 Task: Look for space in Mocoa, Colombia from 5th July, 2023 to 11th July, 2023 for 2 adults in price range Rs.8000 to Rs.16000. Place can be entire place with 2 bedrooms having 2 beds and 1 bathroom. Property type can be house, flat, guest house. Amenities needed are: washing machine. Booking option can be shelf check-in. Required host language is English.
Action: Mouse moved to (474, 96)
Screenshot: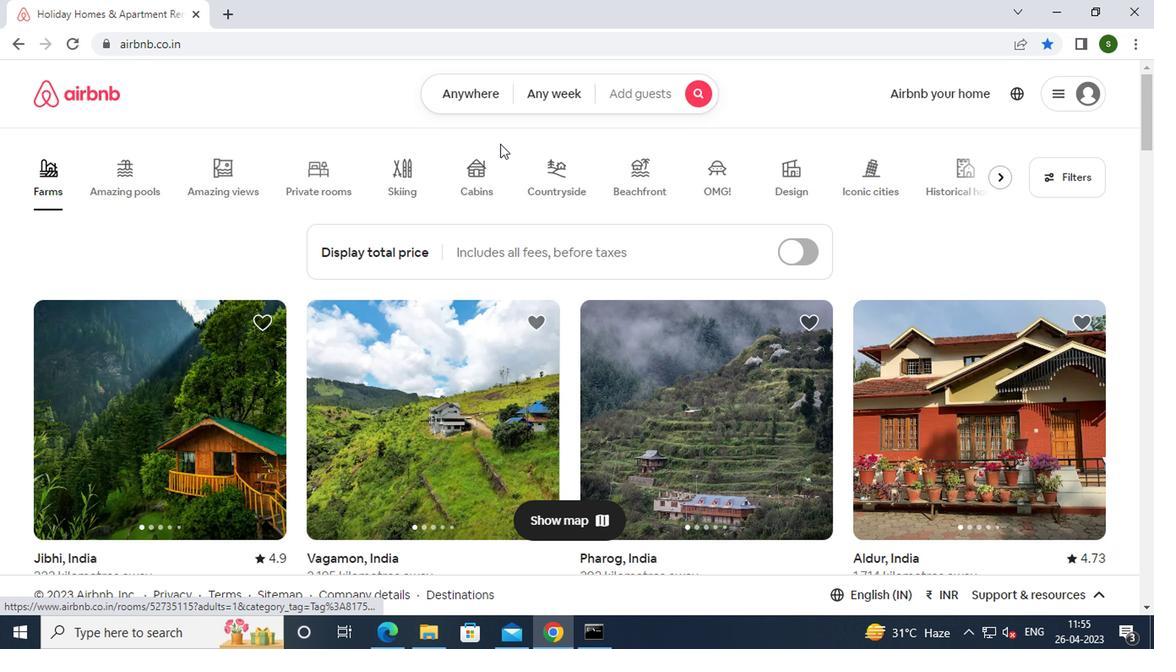 
Action: Mouse pressed left at (474, 96)
Screenshot: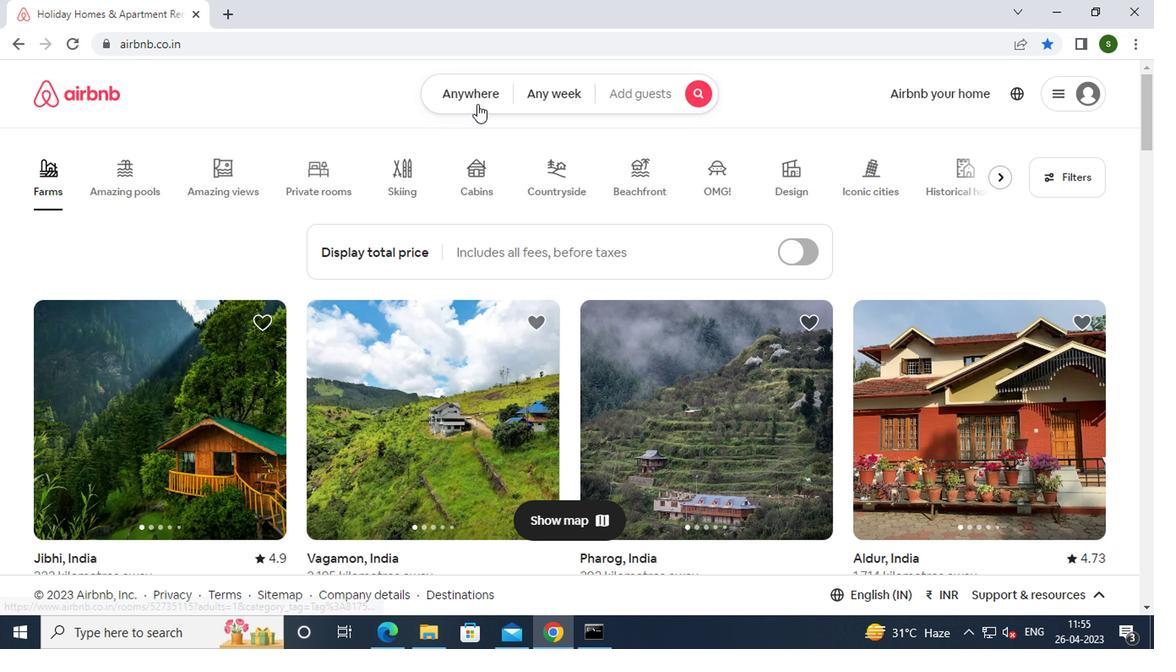 
Action: Mouse moved to (342, 156)
Screenshot: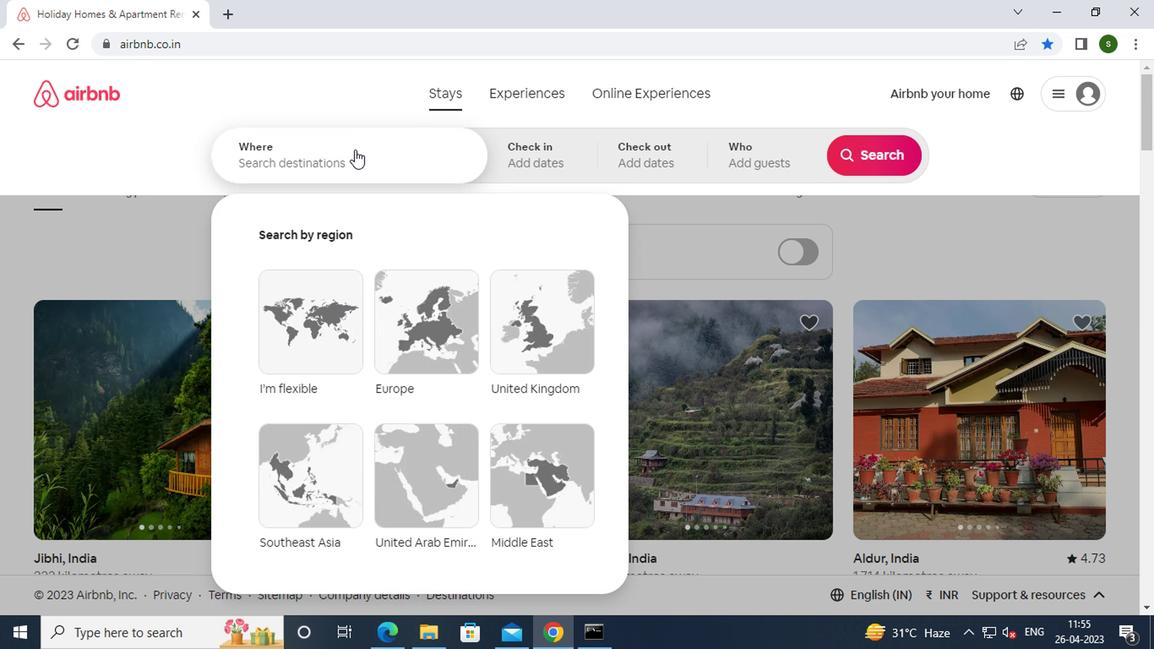 
Action: Mouse pressed left at (342, 156)
Screenshot: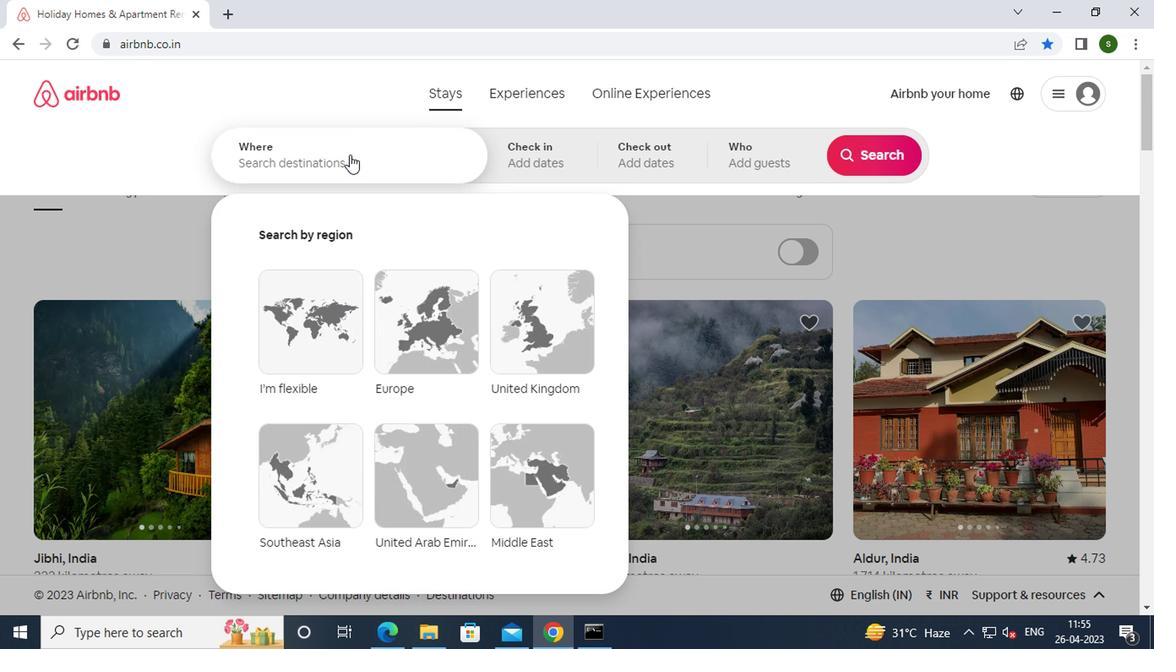 
Action: Key pressed m<Key.caps_lock>ocoa,<Key.space><Key.caps_lock>c<Key.caps_lock>olombia<Key.enter>
Screenshot: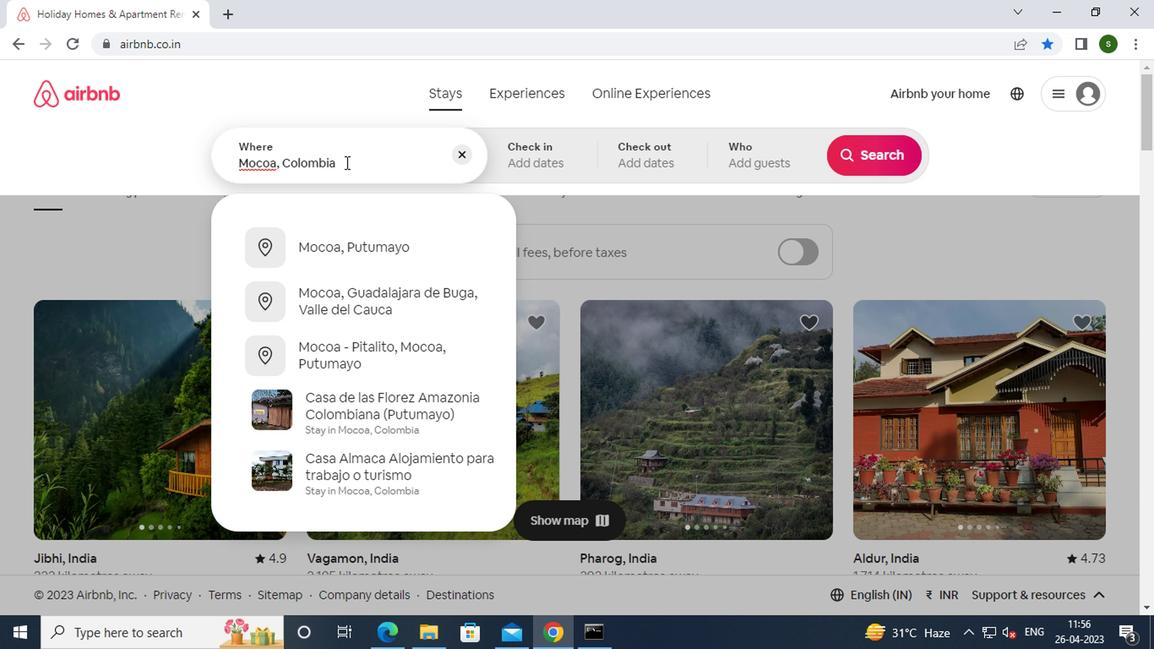 
Action: Mouse moved to (858, 286)
Screenshot: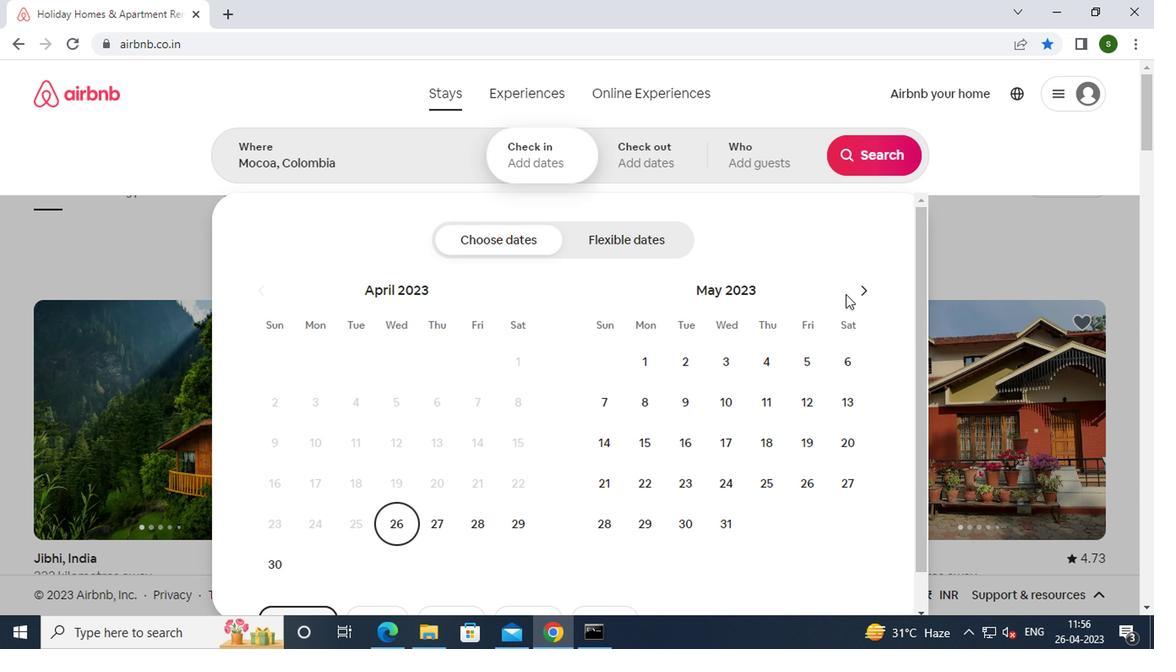 
Action: Mouse pressed left at (858, 286)
Screenshot: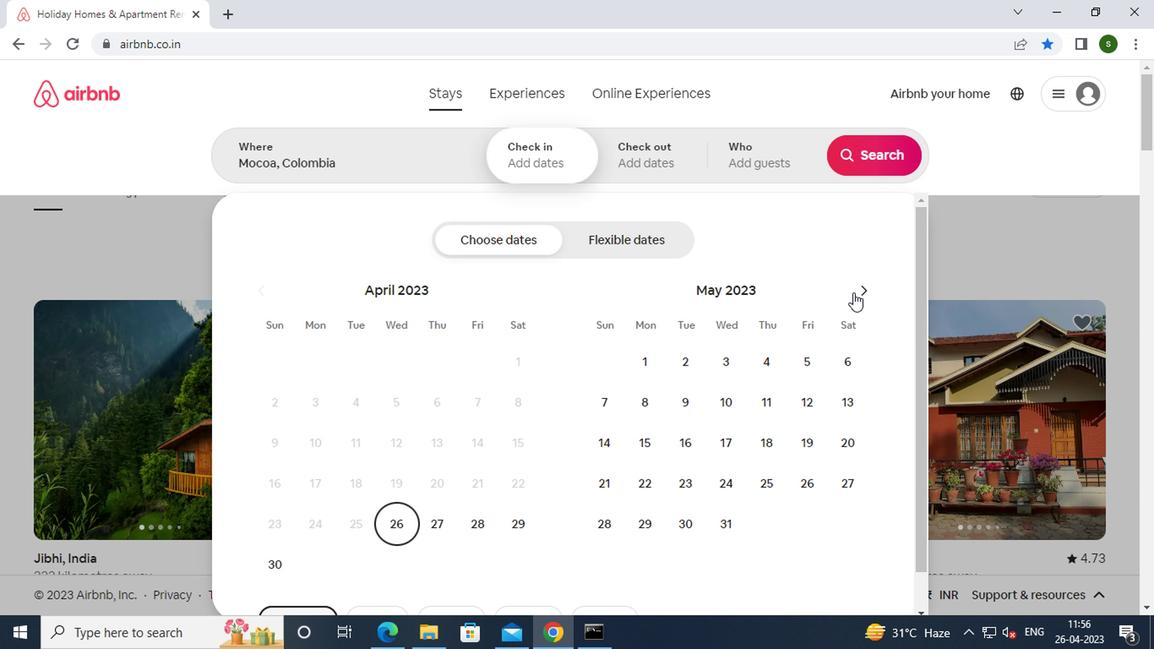
Action: Mouse pressed left at (858, 286)
Screenshot: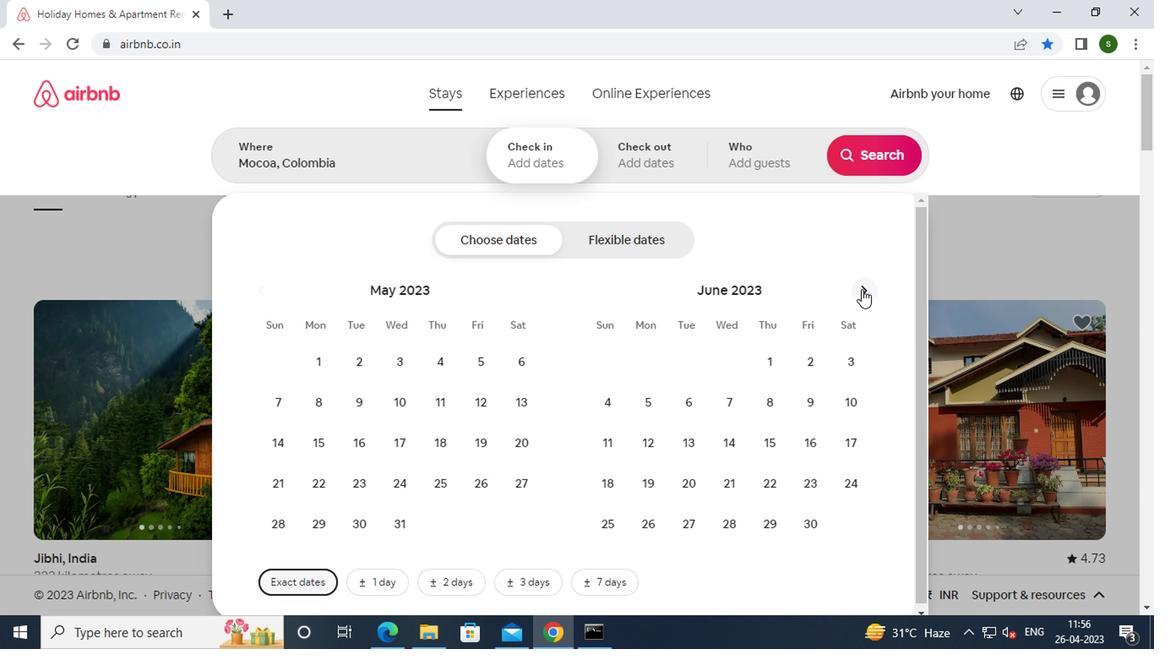 
Action: Mouse moved to (727, 401)
Screenshot: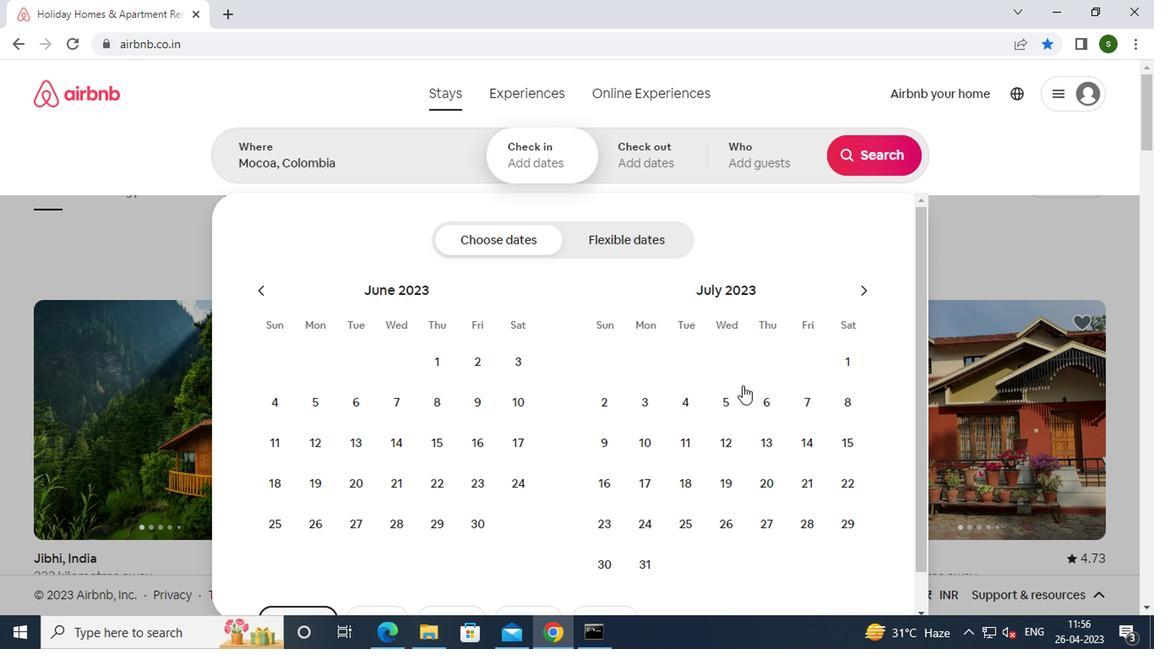 
Action: Mouse pressed left at (727, 401)
Screenshot: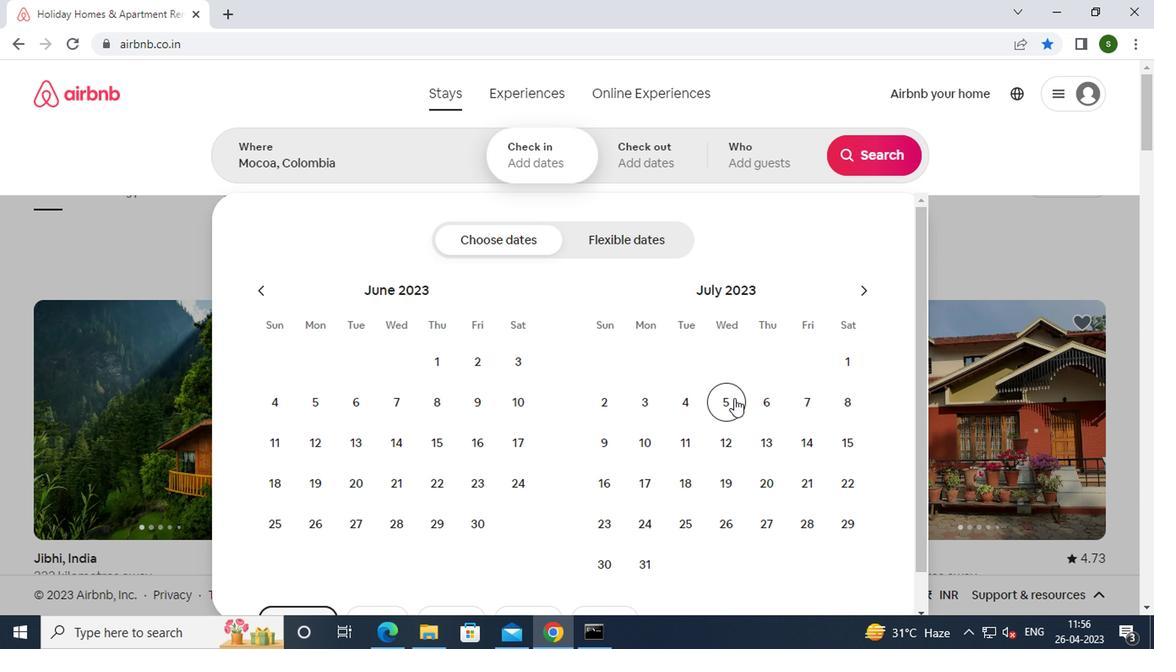 
Action: Mouse moved to (689, 441)
Screenshot: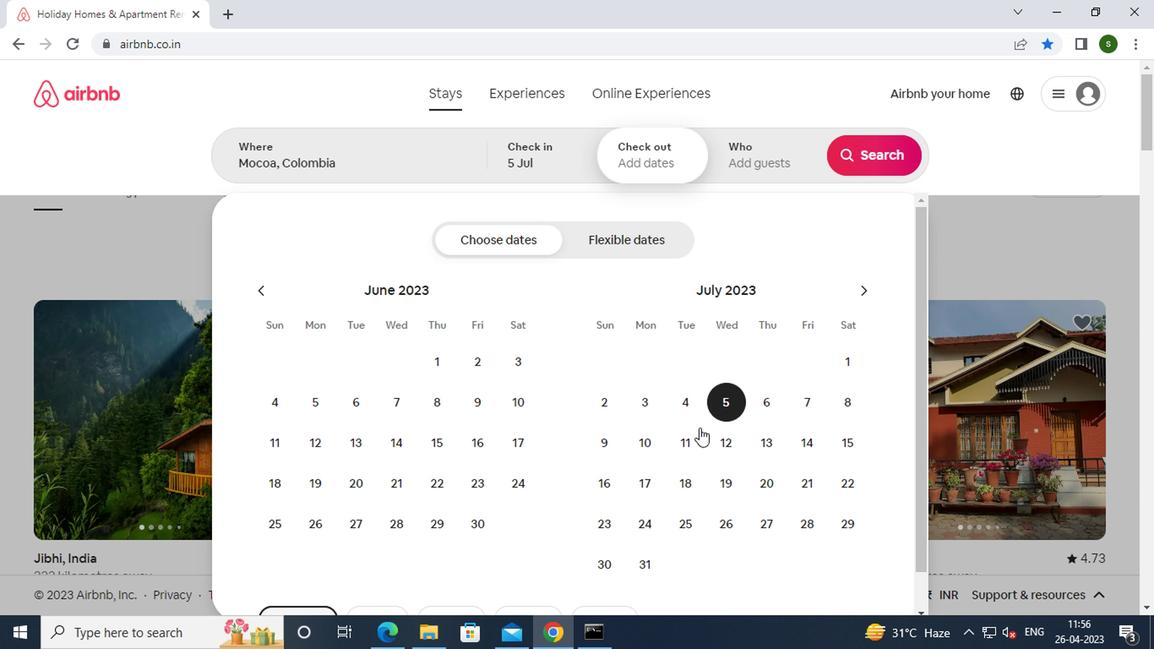 
Action: Mouse pressed left at (689, 441)
Screenshot: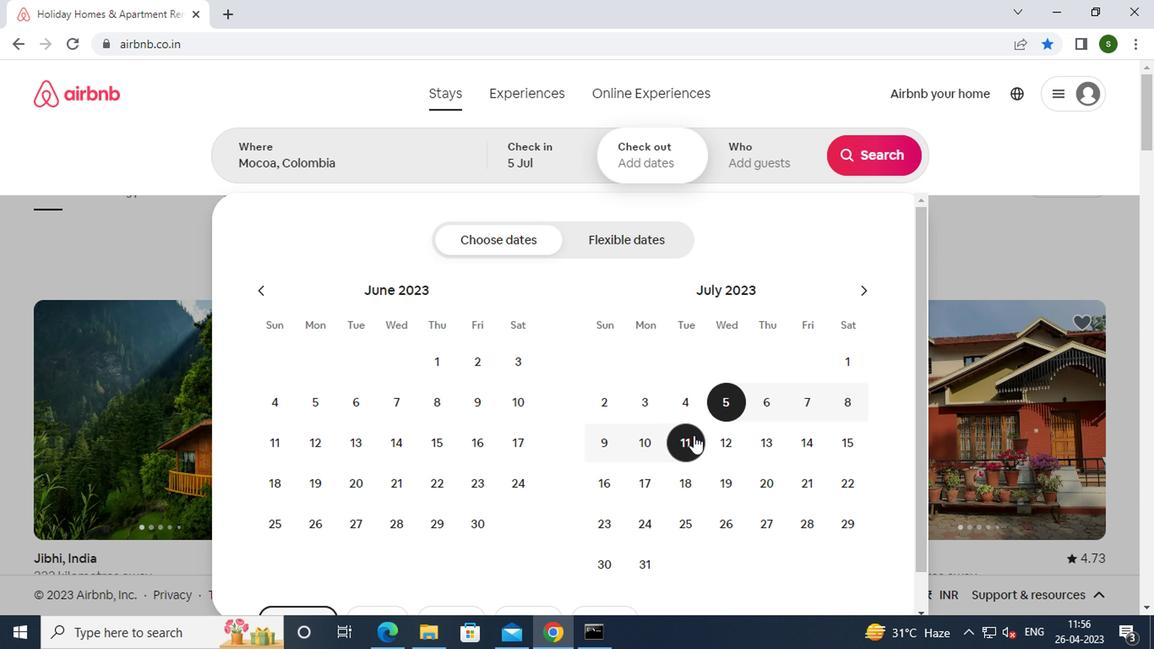 
Action: Mouse moved to (755, 158)
Screenshot: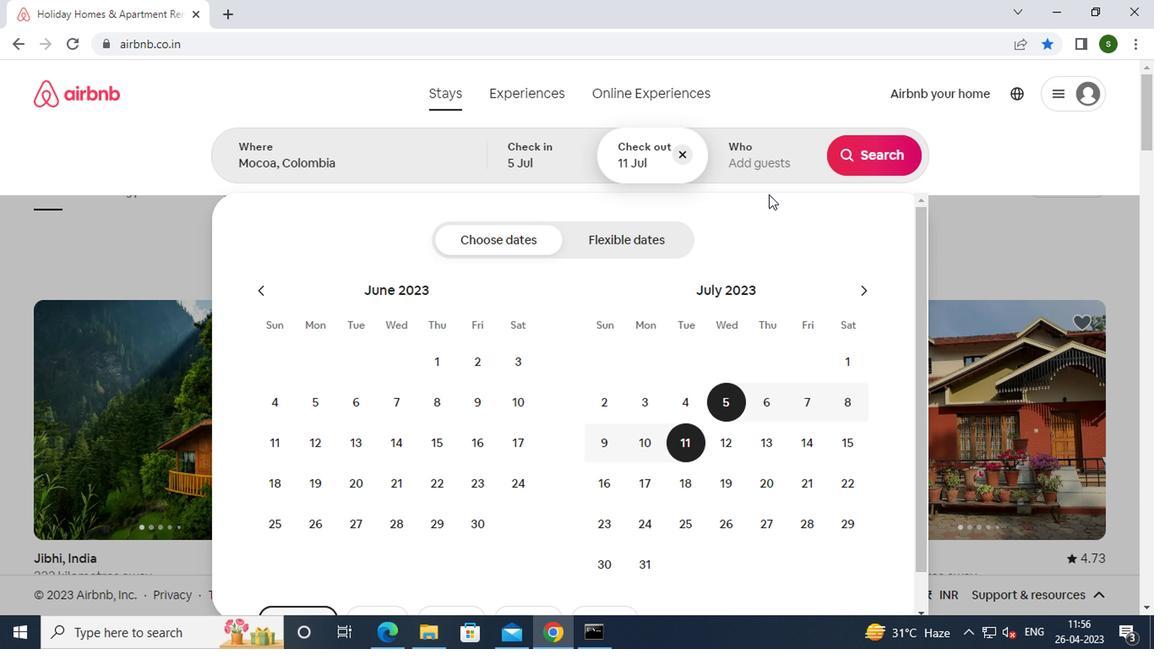 
Action: Mouse pressed left at (755, 158)
Screenshot: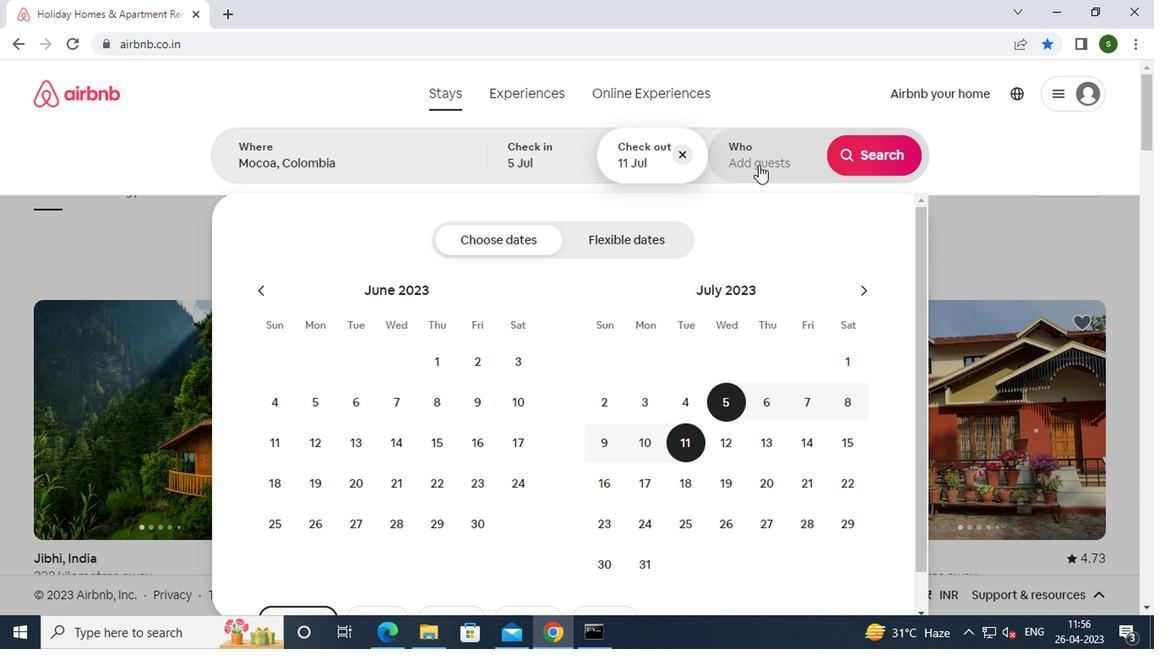 
Action: Mouse moved to (874, 250)
Screenshot: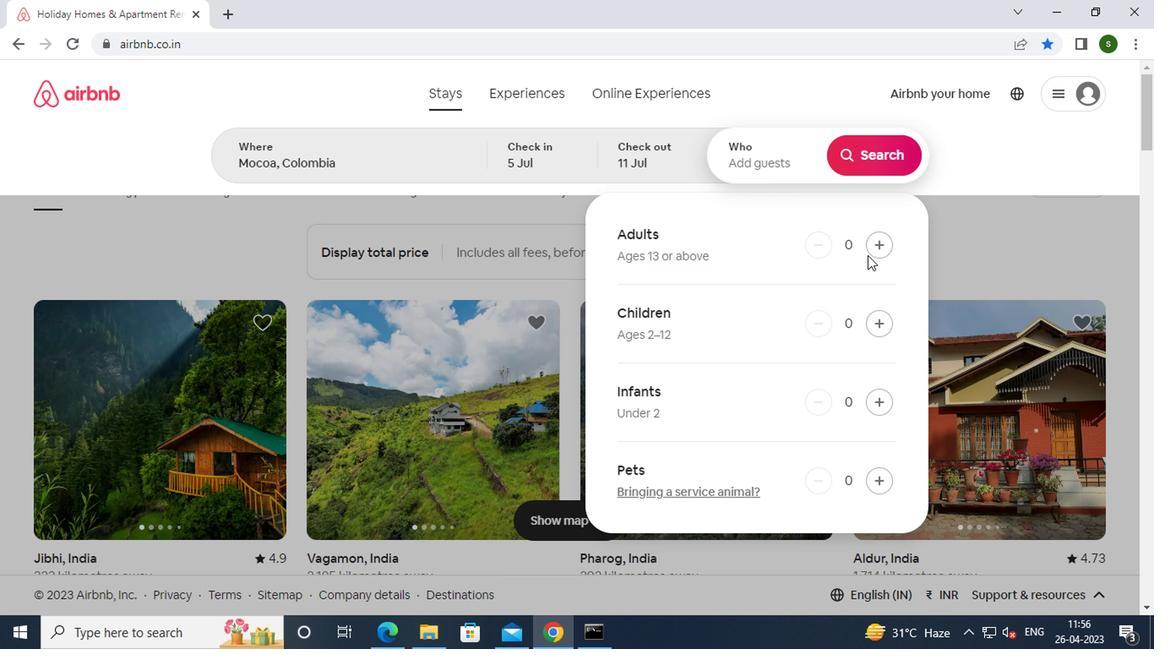 
Action: Mouse pressed left at (874, 250)
Screenshot: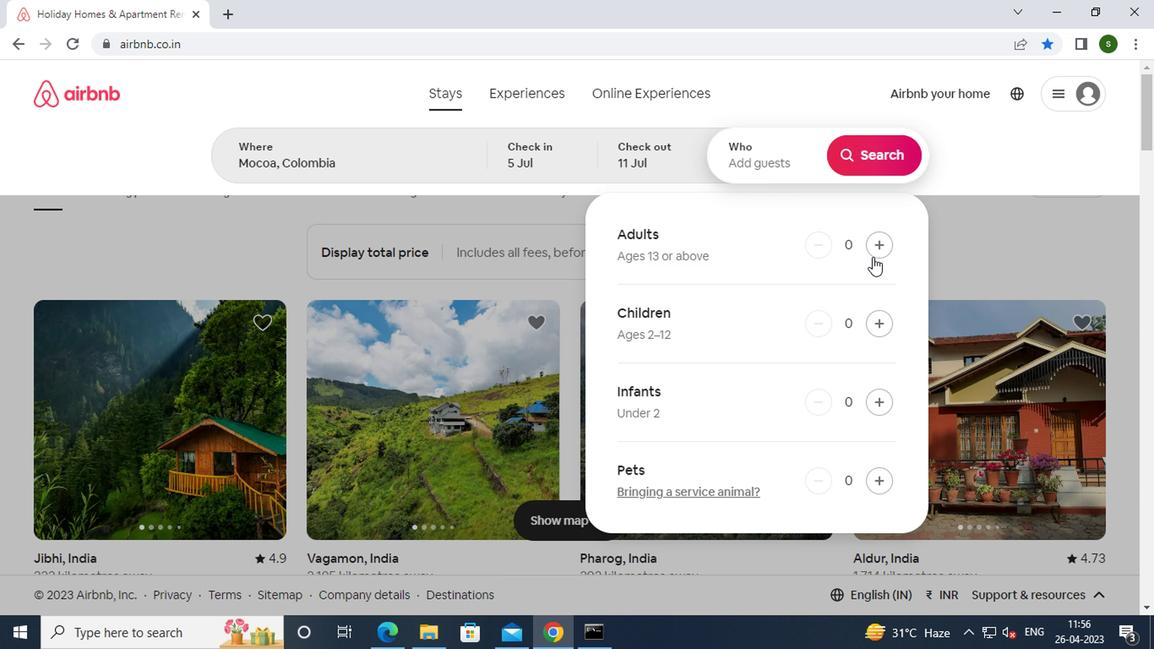 
Action: Mouse pressed left at (874, 250)
Screenshot: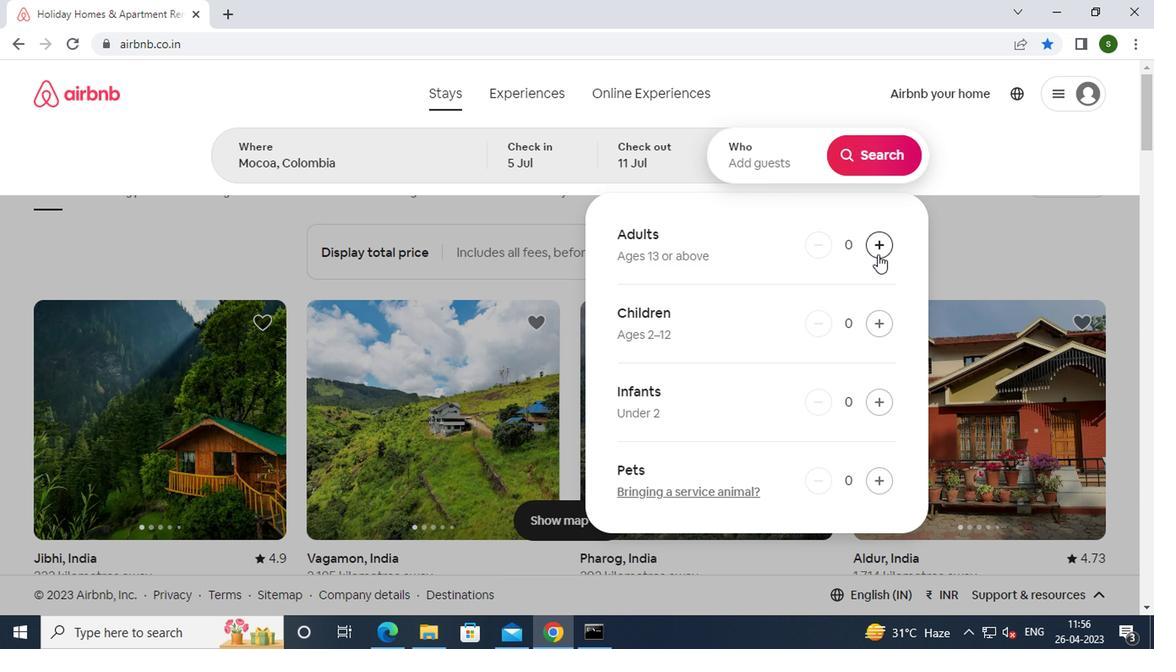 
Action: Mouse moved to (879, 149)
Screenshot: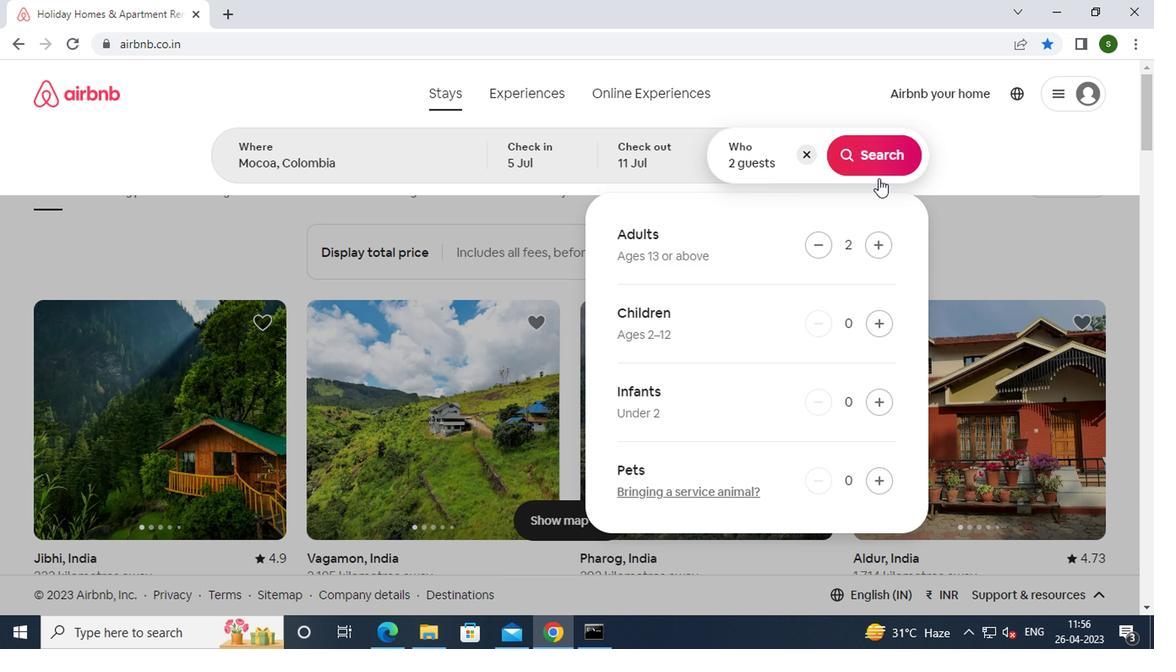 
Action: Mouse pressed left at (879, 149)
Screenshot: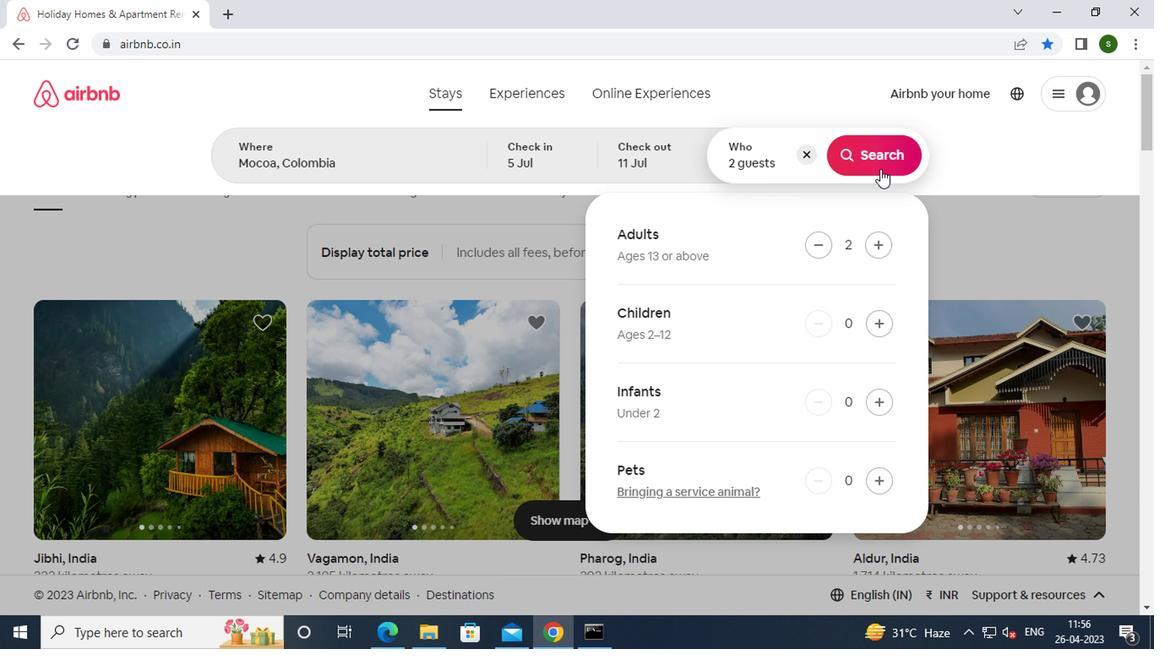 
Action: Mouse moved to (1065, 152)
Screenshot: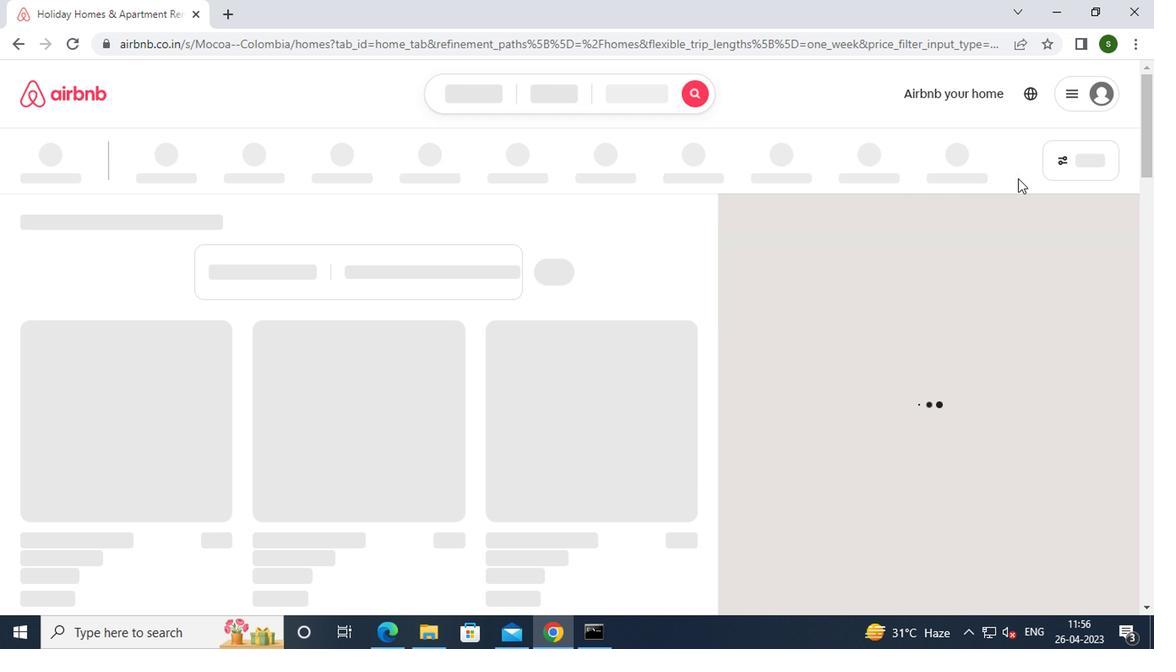 
Action: Mouse pressed left at (1065, 152)
Screenshot: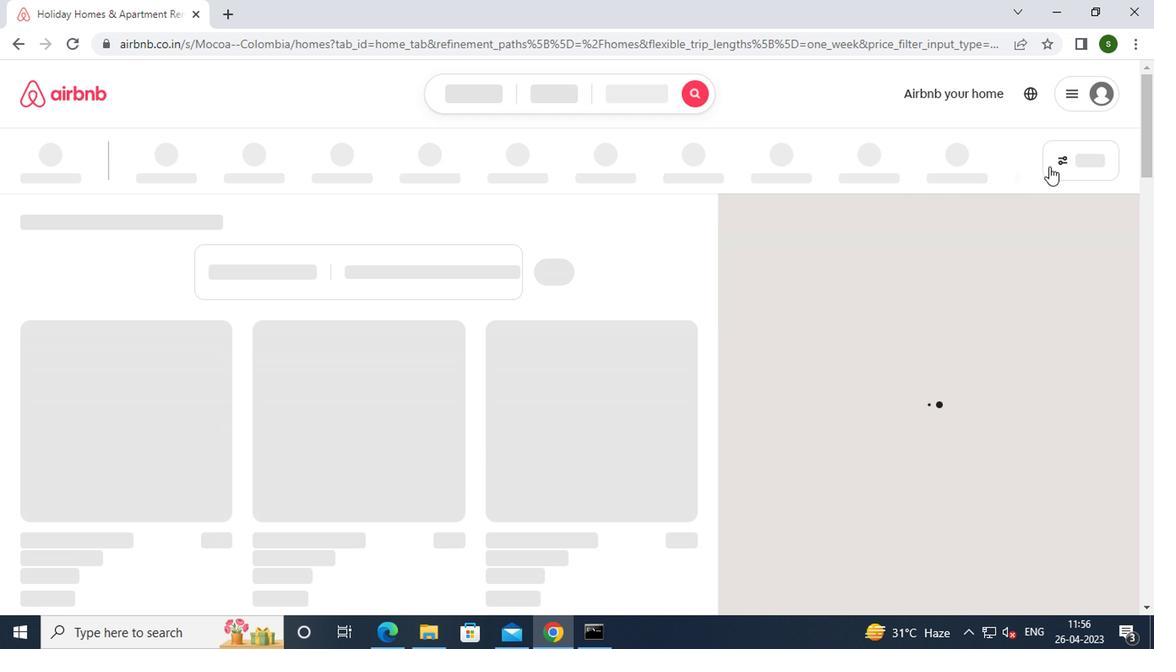 
Action: Mouse moved to (425, 372)
Screenshot: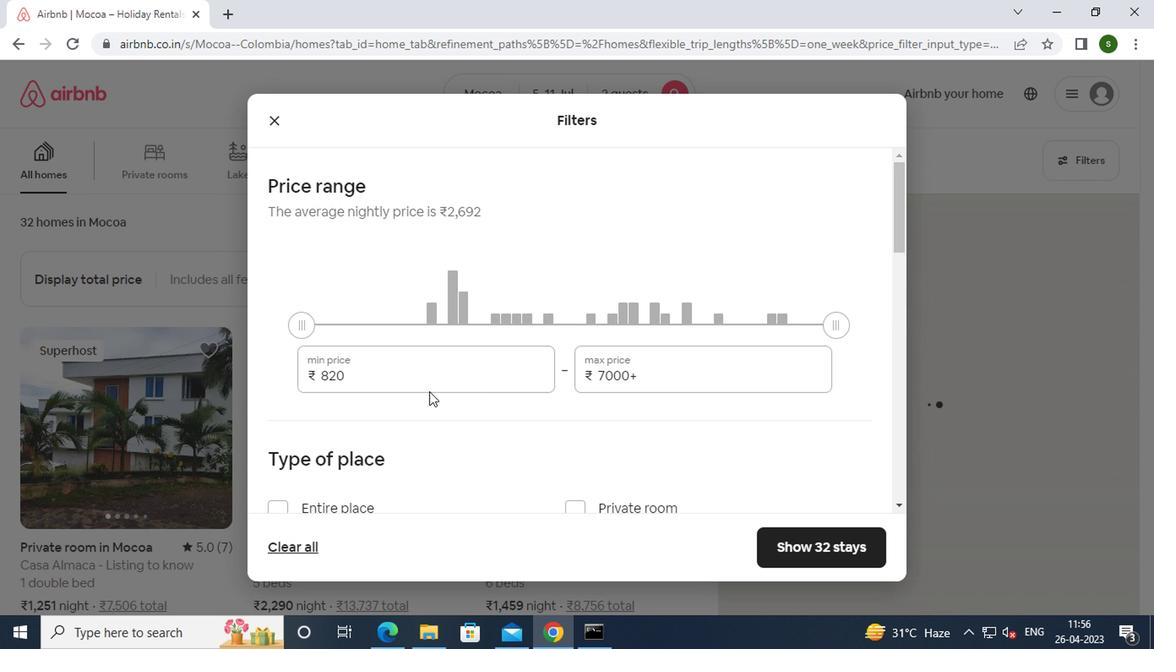 
Action: Mouse pressed left at (425, 372)
Screenshot: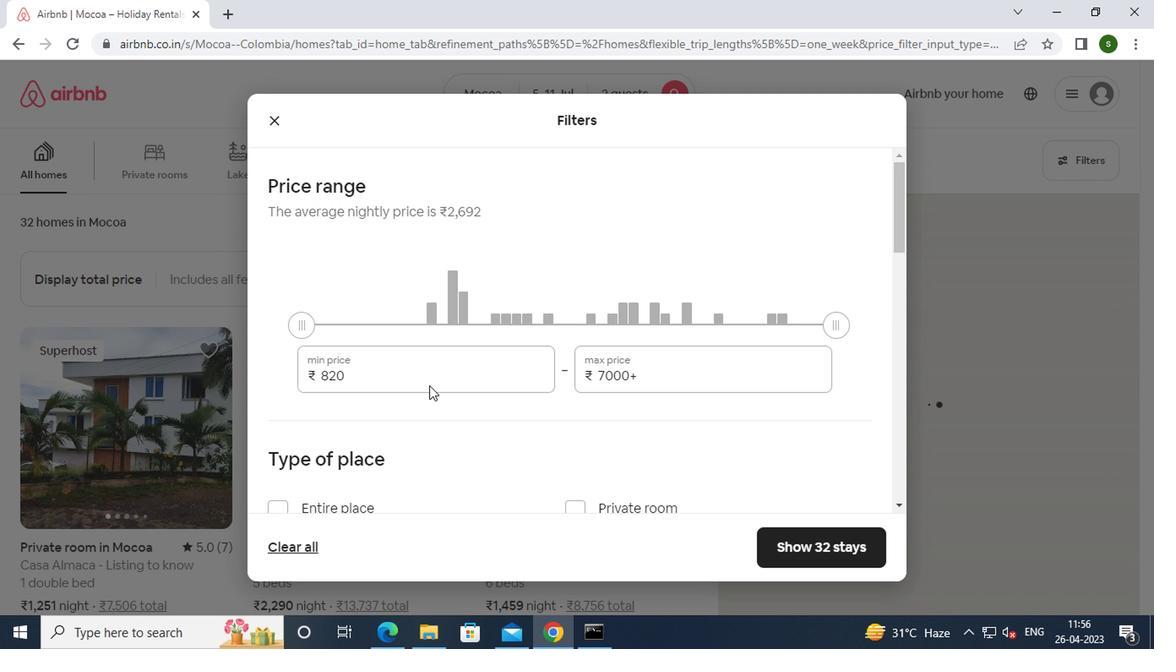 
Action: Key pressed <Key.backspace><Key.backspace><Key.backspace><Key.backspace><Key.backspace><Key.backspace><Key.backspace><Key.backspace><Key.backspace><Key.backspace>8000
Screenshot: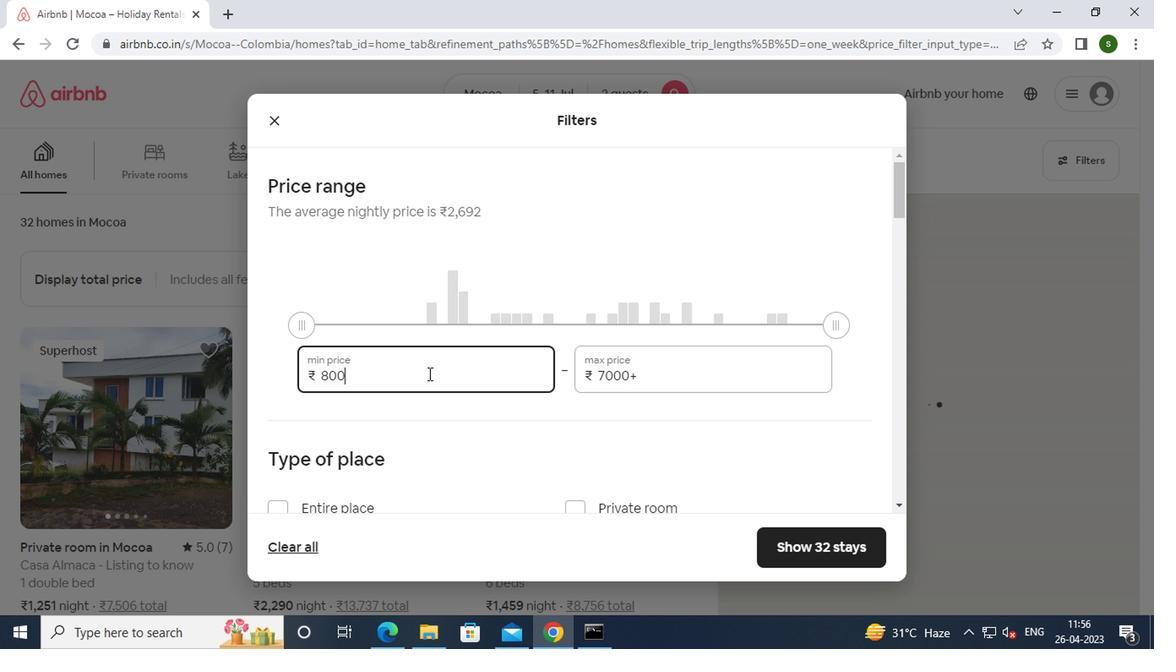 
Action: Mouse moved to (649, 378)
Screenshot: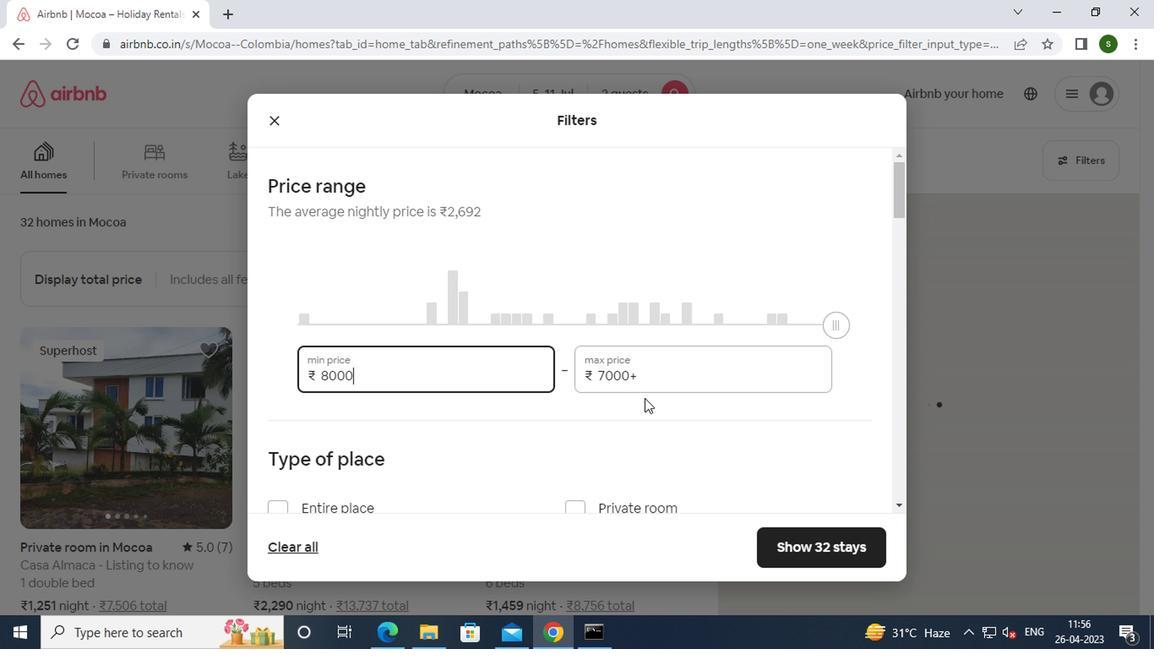 
Action: Mouse pressed left at (649, 378)
Screenshot: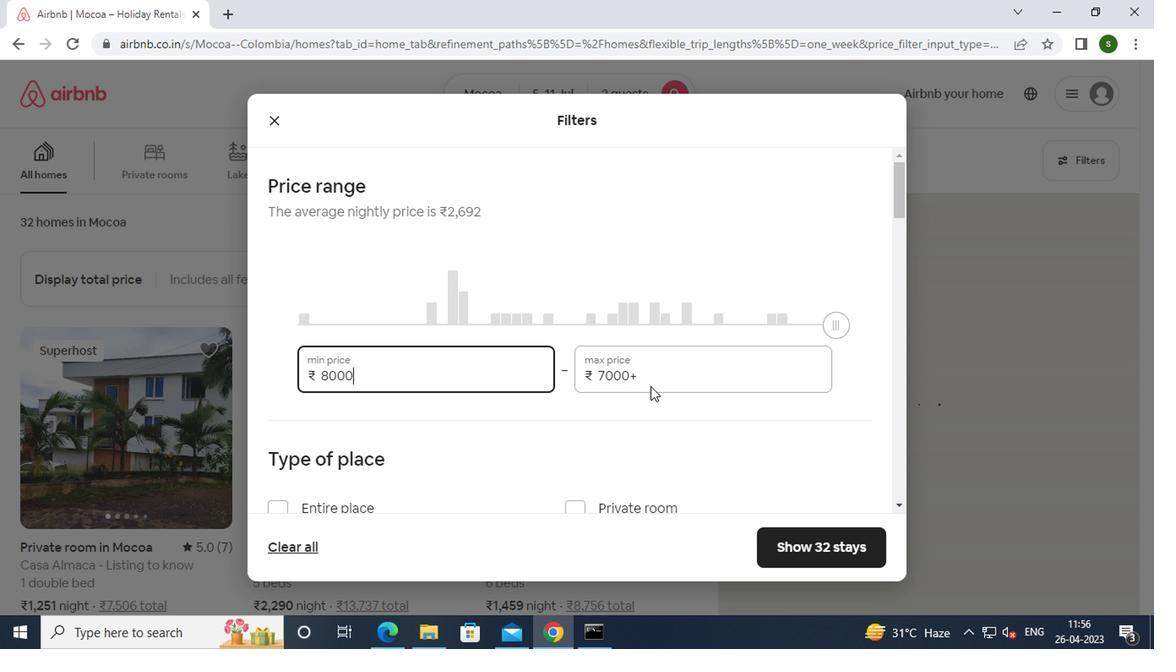 
Action: Key pressed <Key.backspace><Key.backspace><Key.backspace><Key.backspace><Key.backspace><Key.backspace><Key.backspace><Key.backspace><Key.backspace><Key.backspace><Key.backspace><Key.backspace>16000
Screenshot: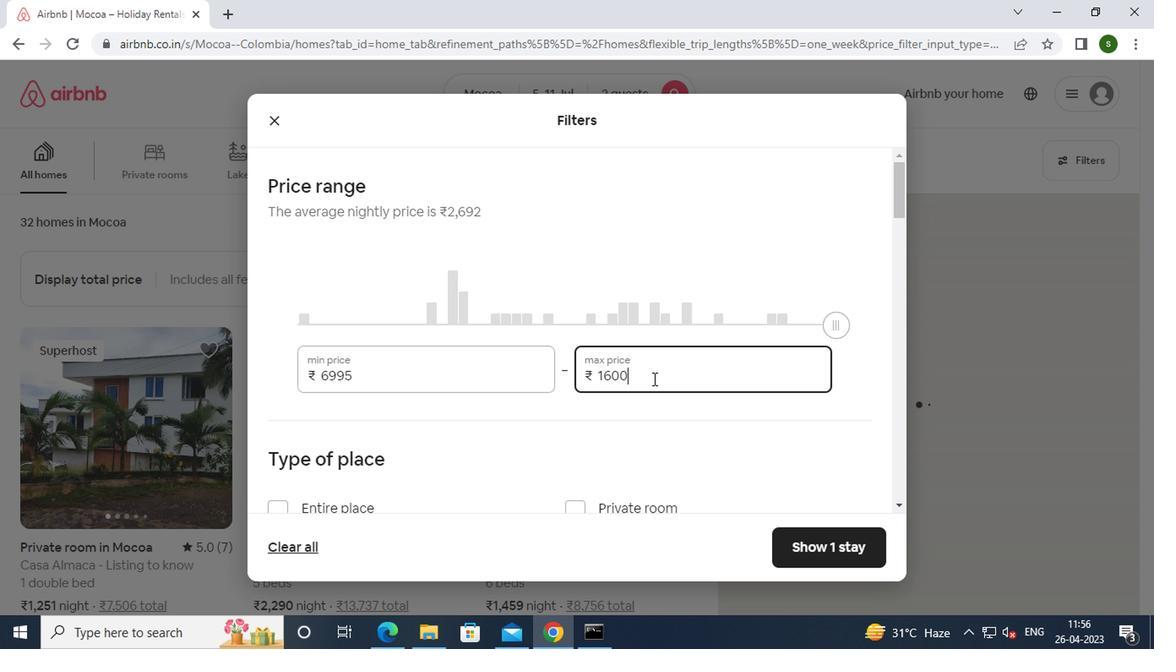 
Action: Mouse moved to (562, 402)
Screenshot: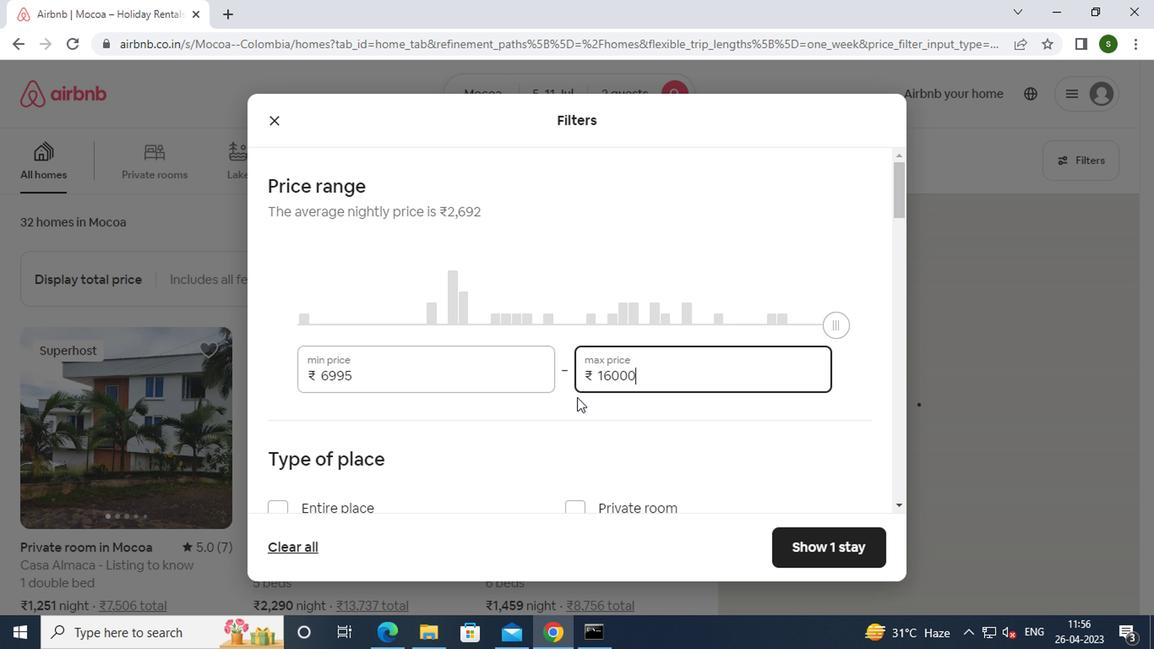 
Action: Mouse scrolled (562, 401) with delta (0, 0)
Screenshot: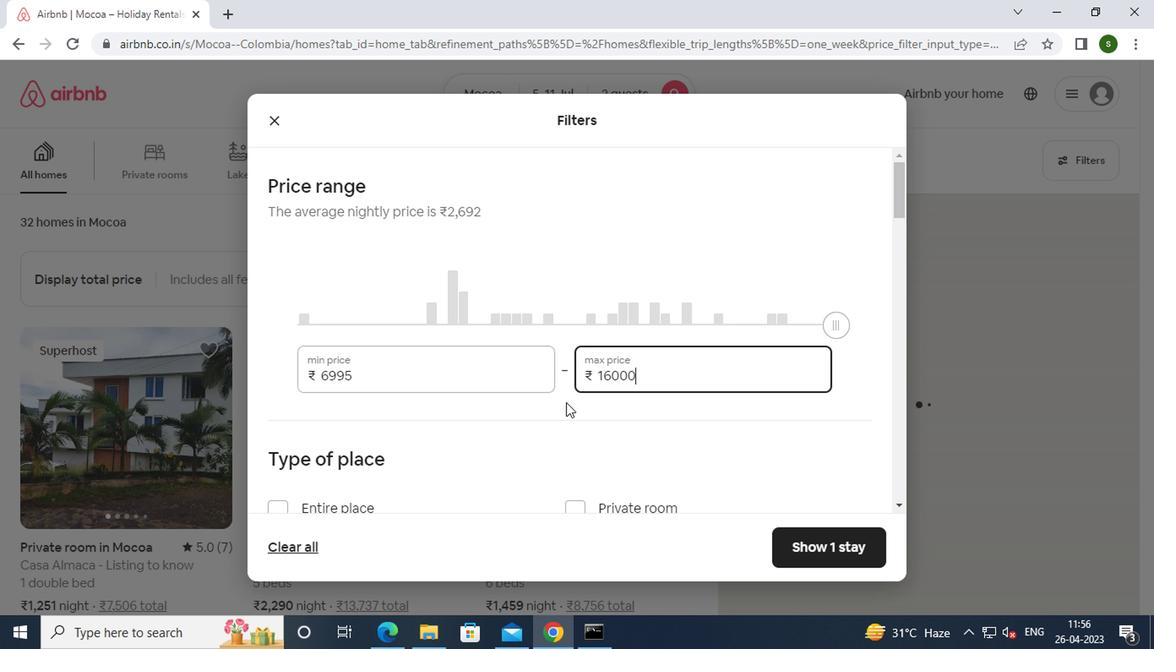 
Action: Mouse scrolled (562, 401) with delta (0, 0)
Screenshot: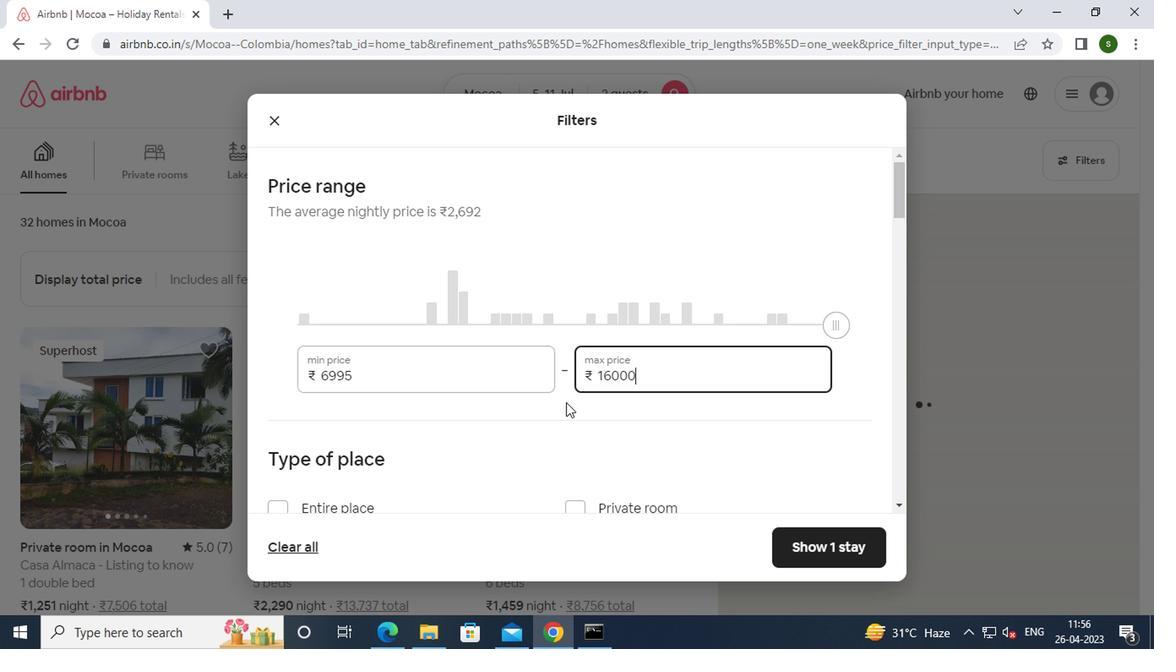 
Action: Mouse moved to (347, 337)
Screenshot: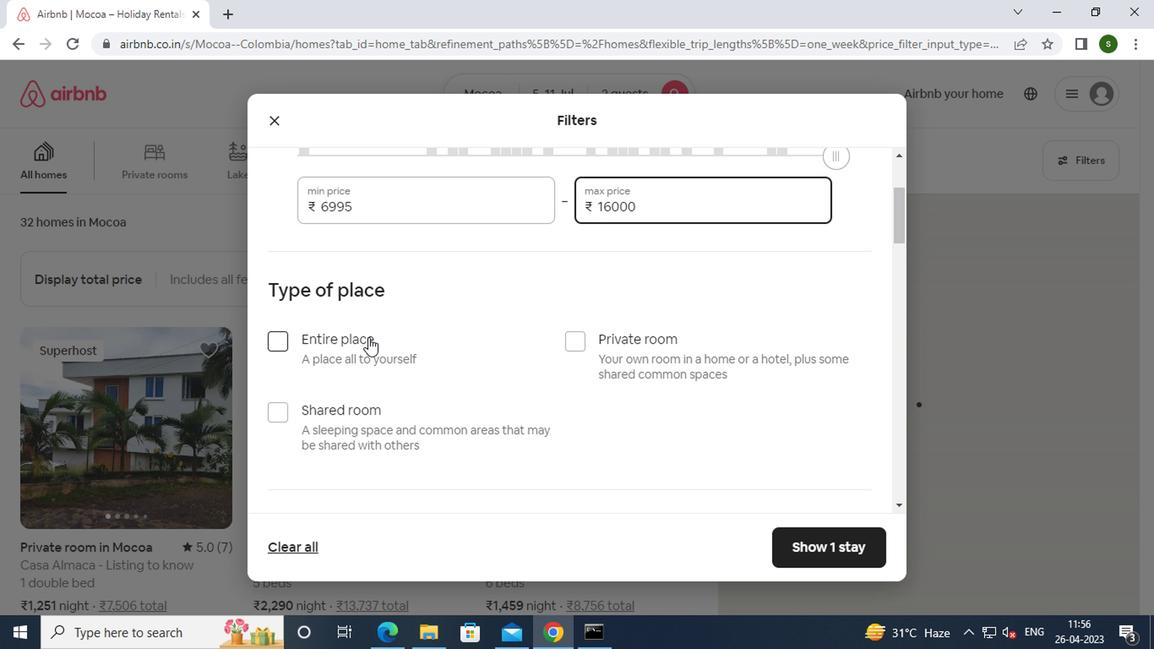 
Action: Mouse pressed left at (347, 337)
Screenshot: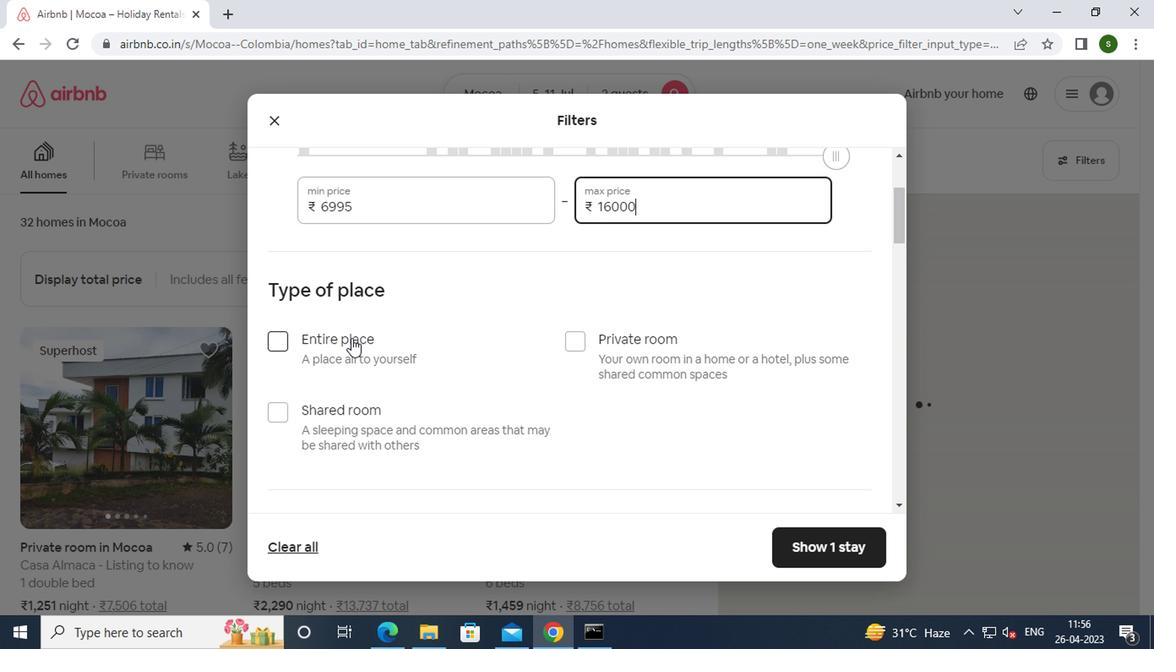 
Action: Mouse moved to (443, 344)
Screenshot: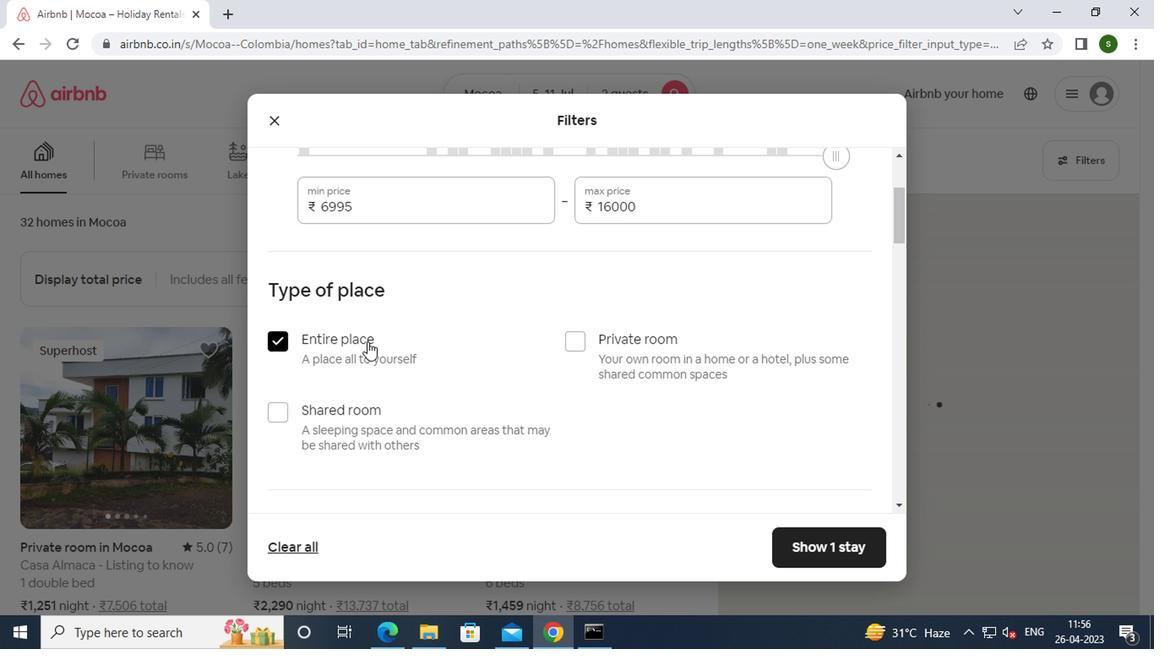 
Action: Mouse scrolled (443, 343) with delta (0, -1)
Screenshot: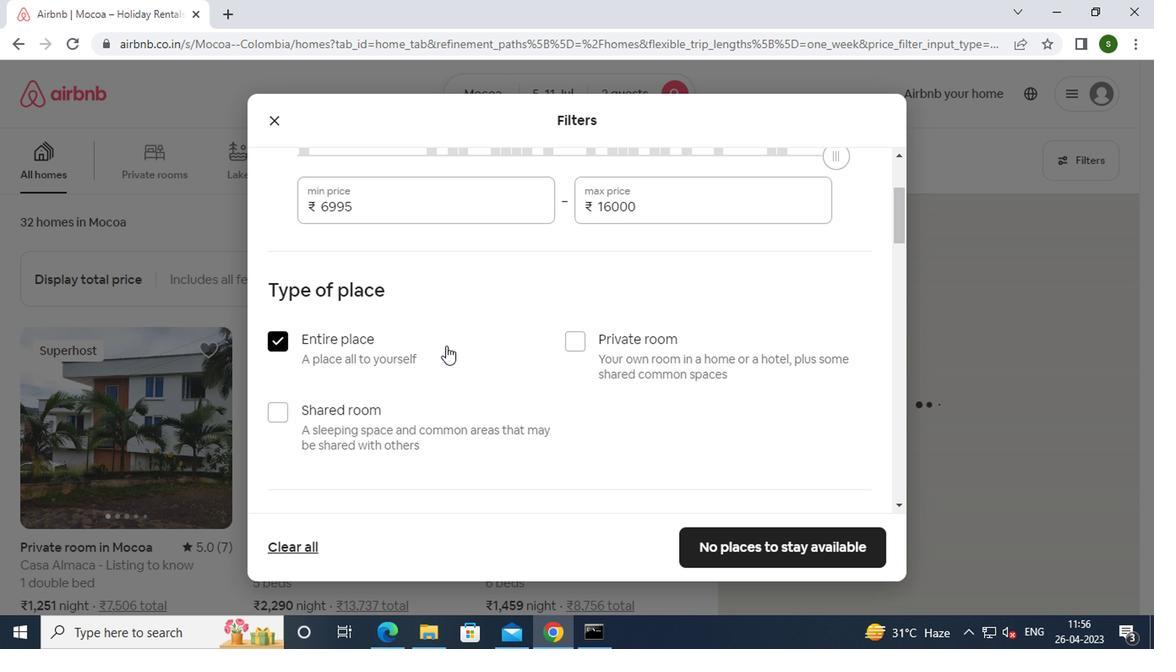 
Action: Mouse scrolled (443, 343) with delta (0, -1)
Screenshot: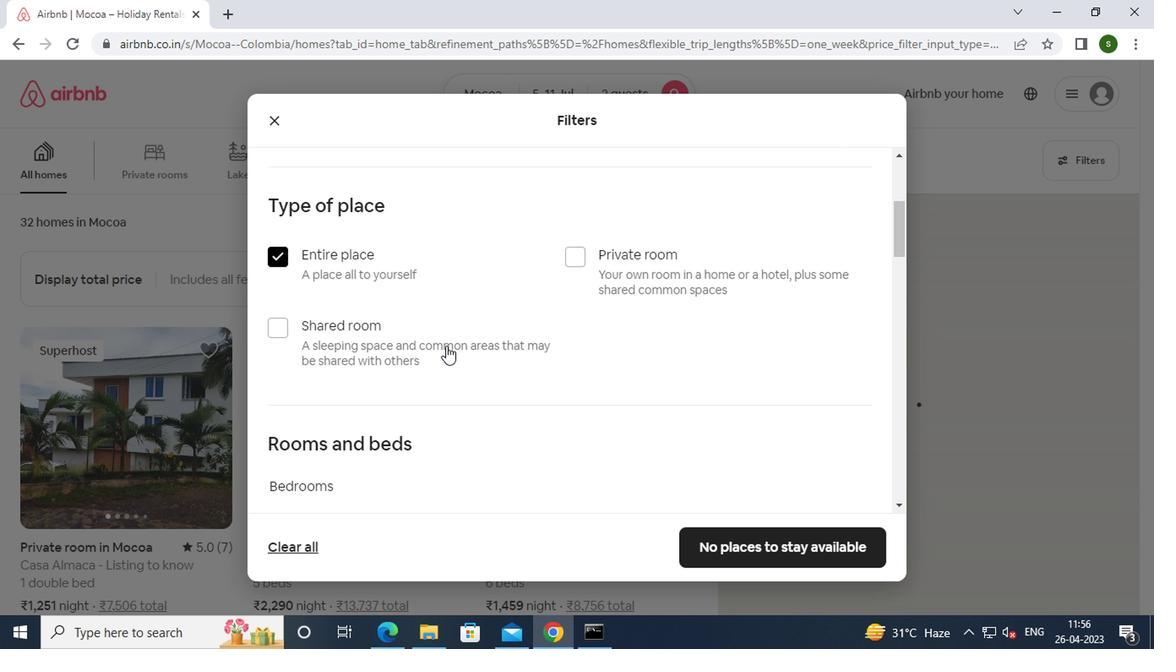 
Action: Mouse scrolled (443, 343) with delta (0, -1)
Screenshot: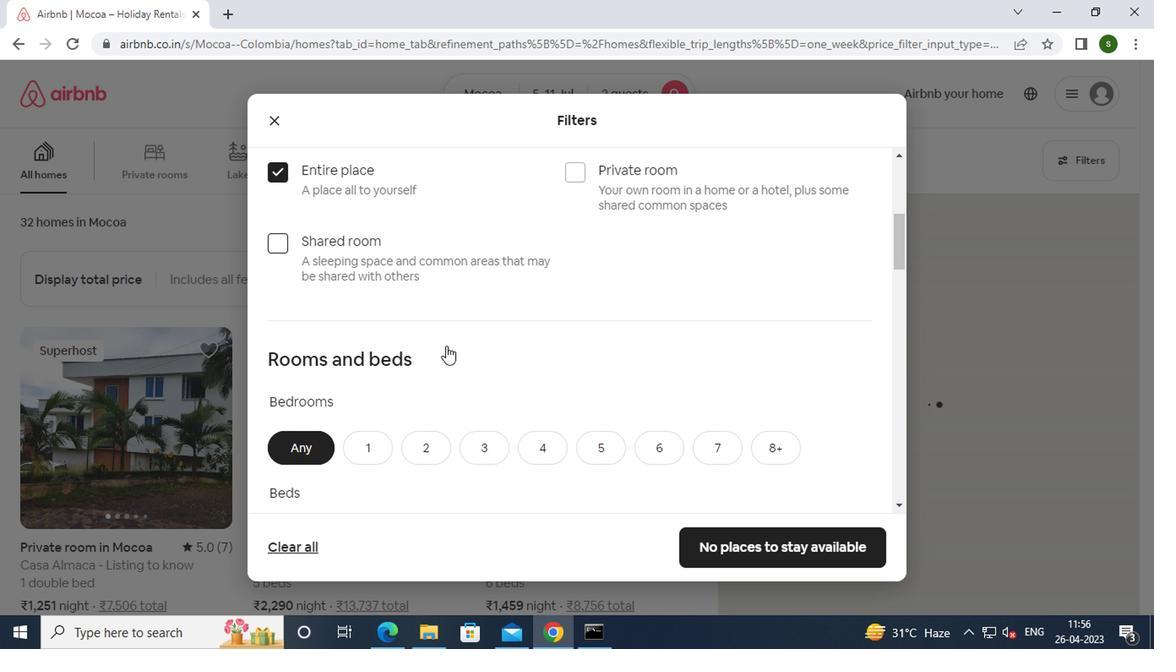 
Action: Mouse moved to (418, 355)
Screenshot: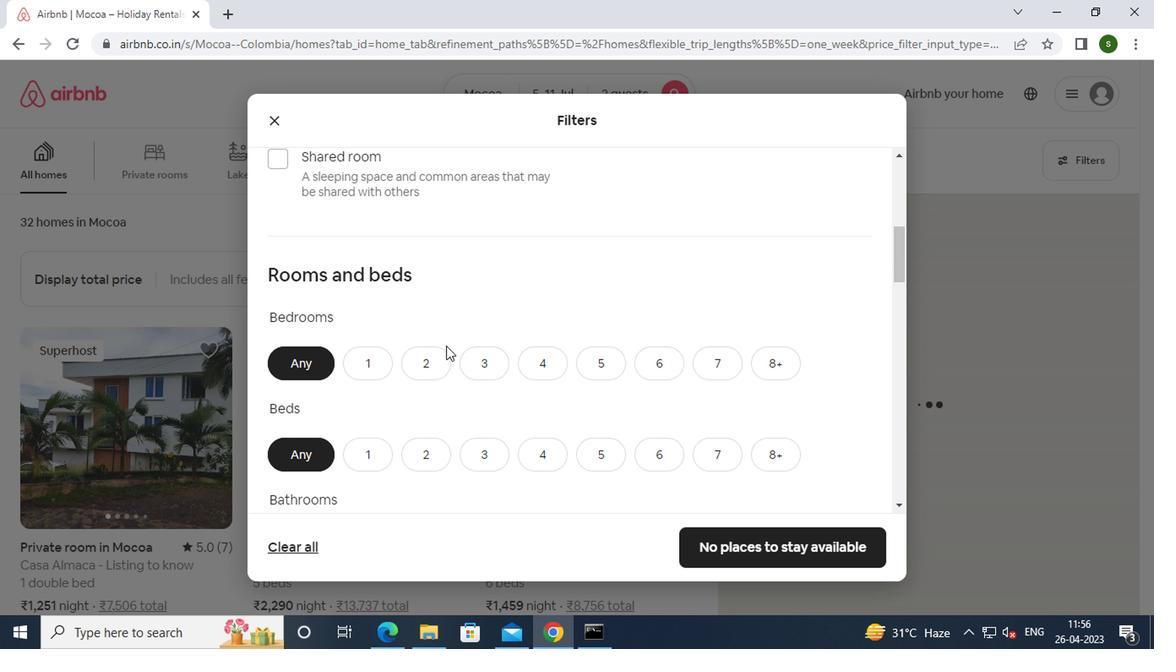 
Action: Mouse pressed left at (418, 355)
Screenshot: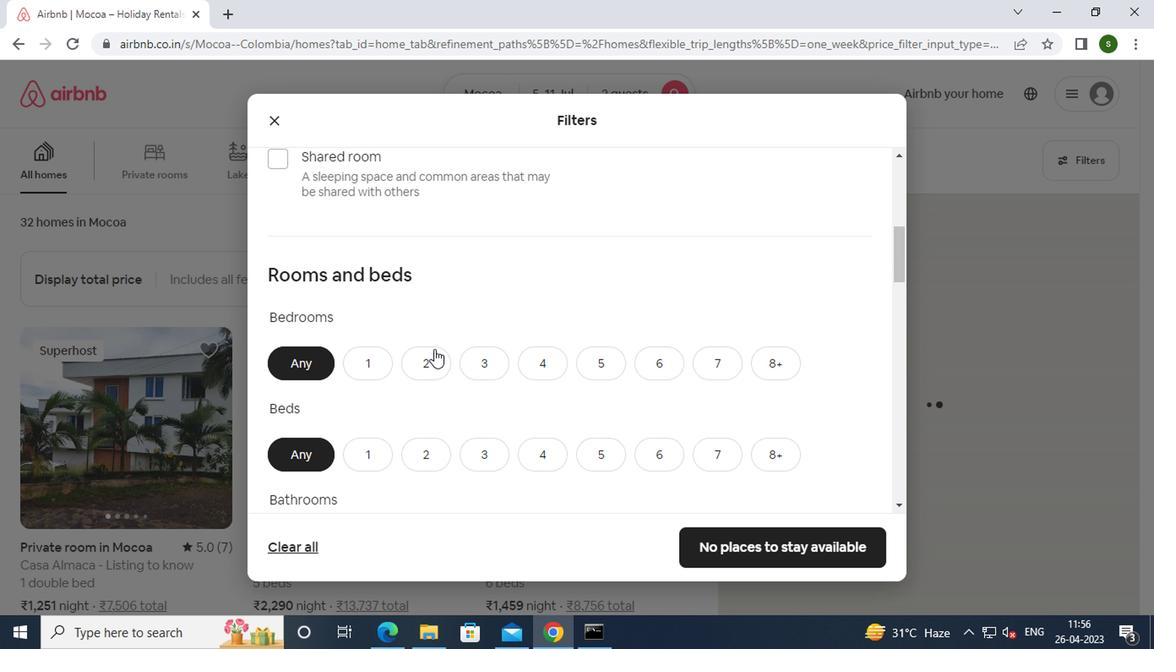 
Action: Mouse moved to (418, 451)
Screenshot: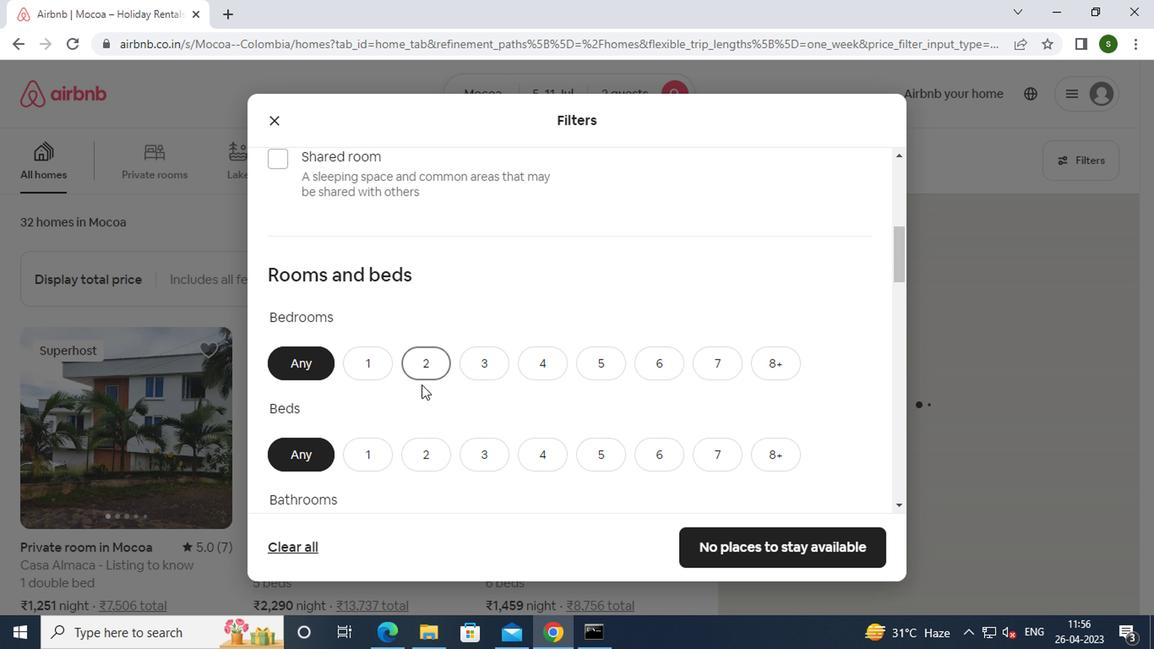 
Action: Mouse pressed left at (418, 451)
Screenshot: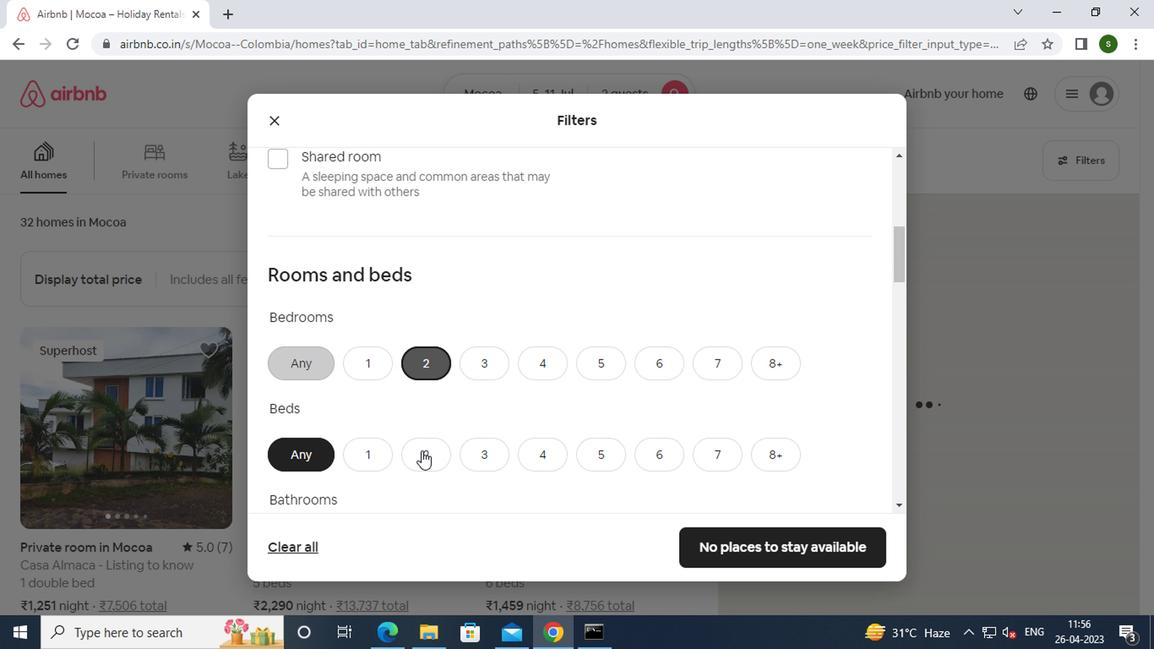 
Action: Mouse moved to (465, 384)
Screenshot: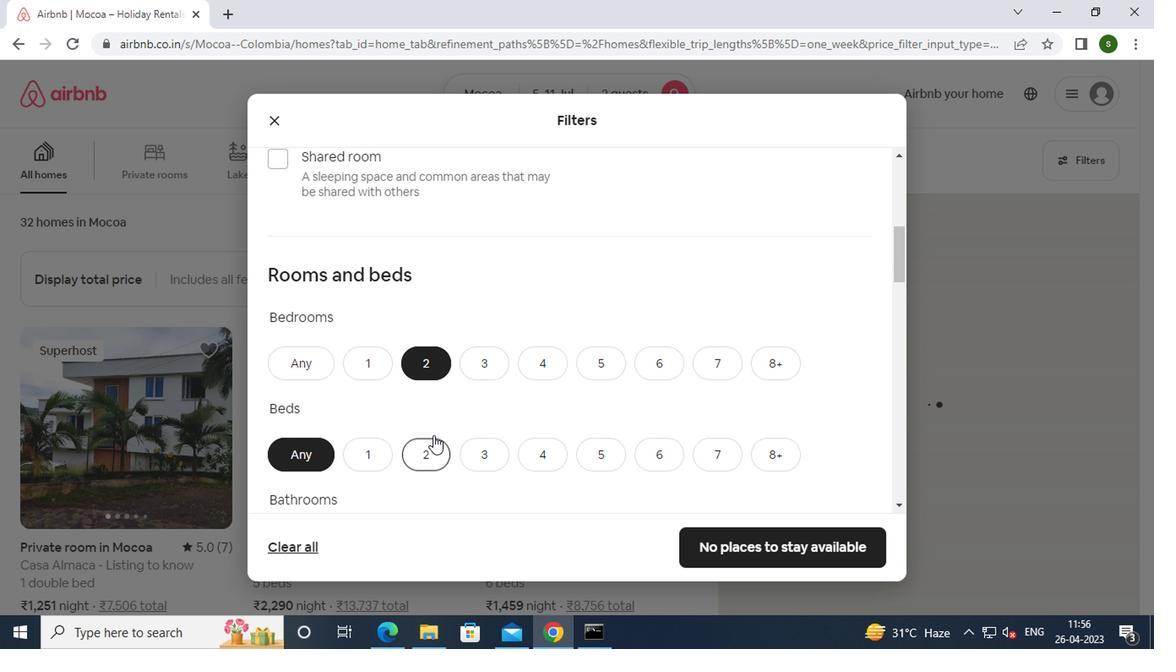 
Action: Mouse scrolled (465, 382) with delta (0, -1)
Screenshot: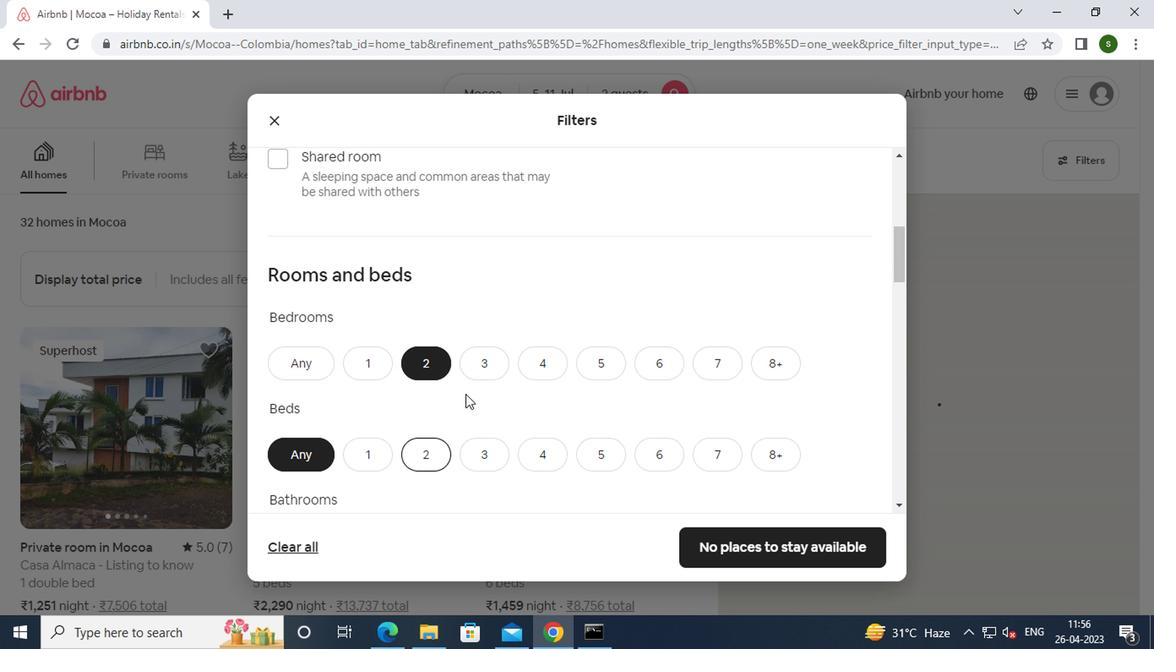 
Action: Mouse moved to (372, 453)
Screenshot: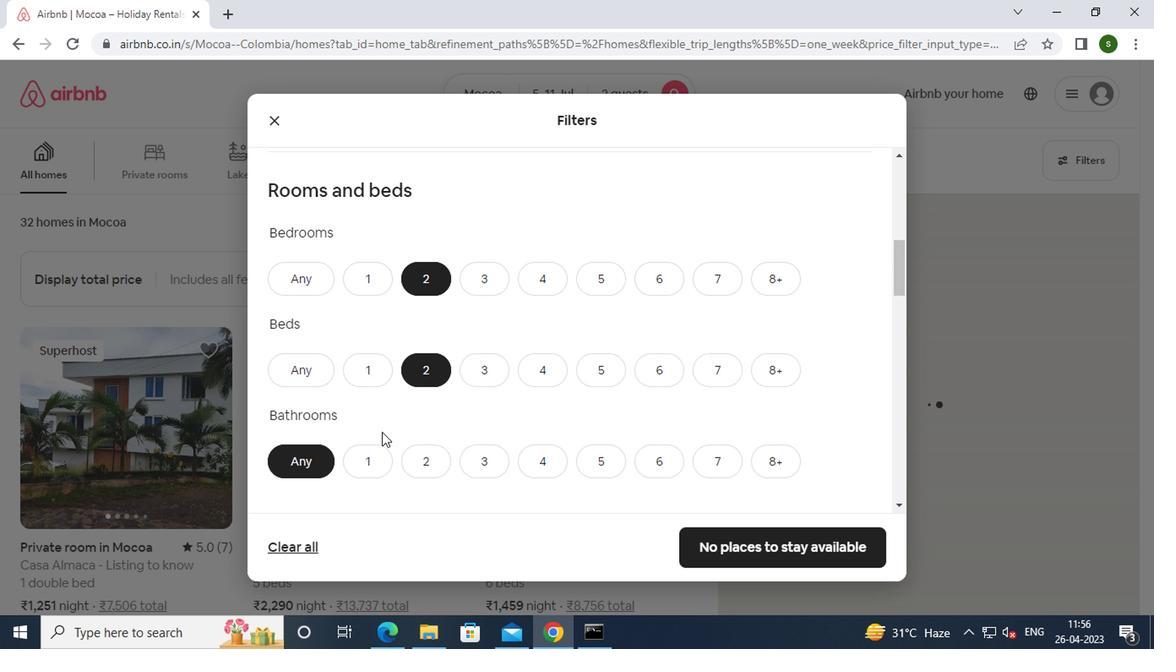 
Action: Mouse pressed left at (372, 453)
Screenshot: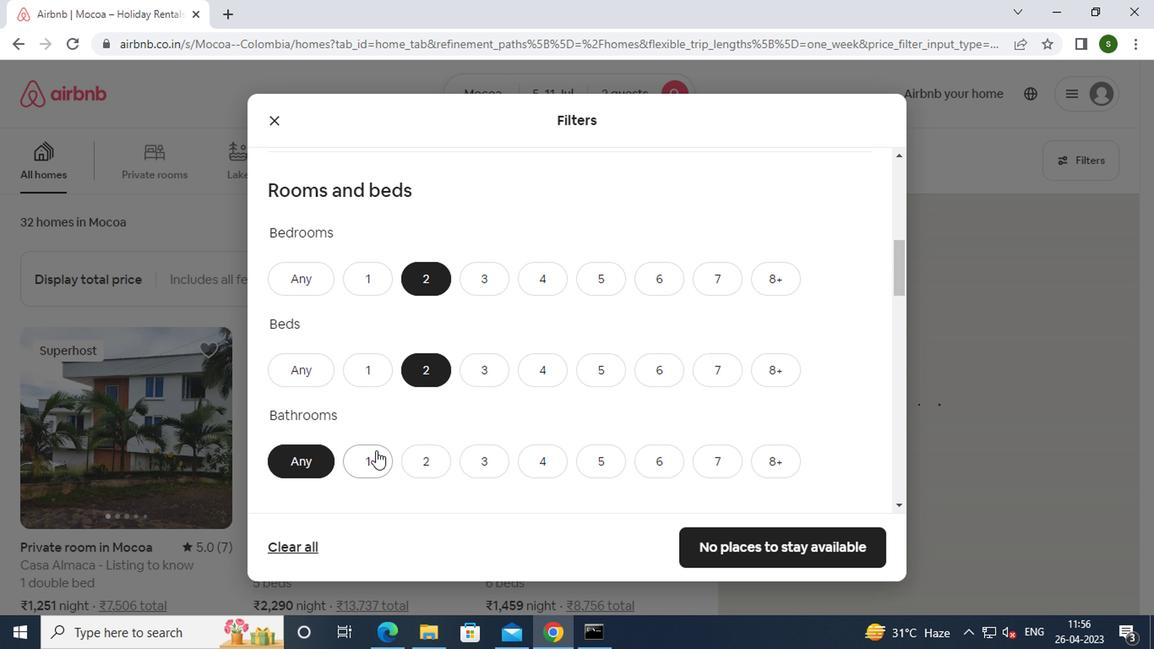 
Action: Mouse moved to (619, 407)
Screenshot: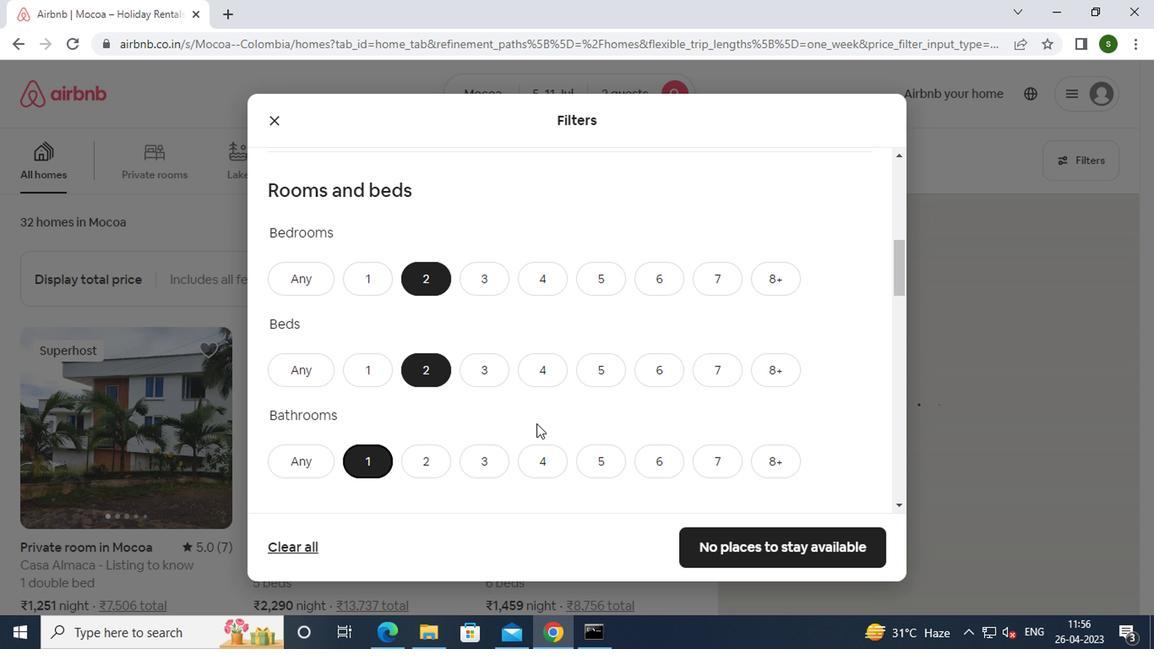
Action: Mouse scrolled (619, 406) with delta (0, -1)
Screenshot: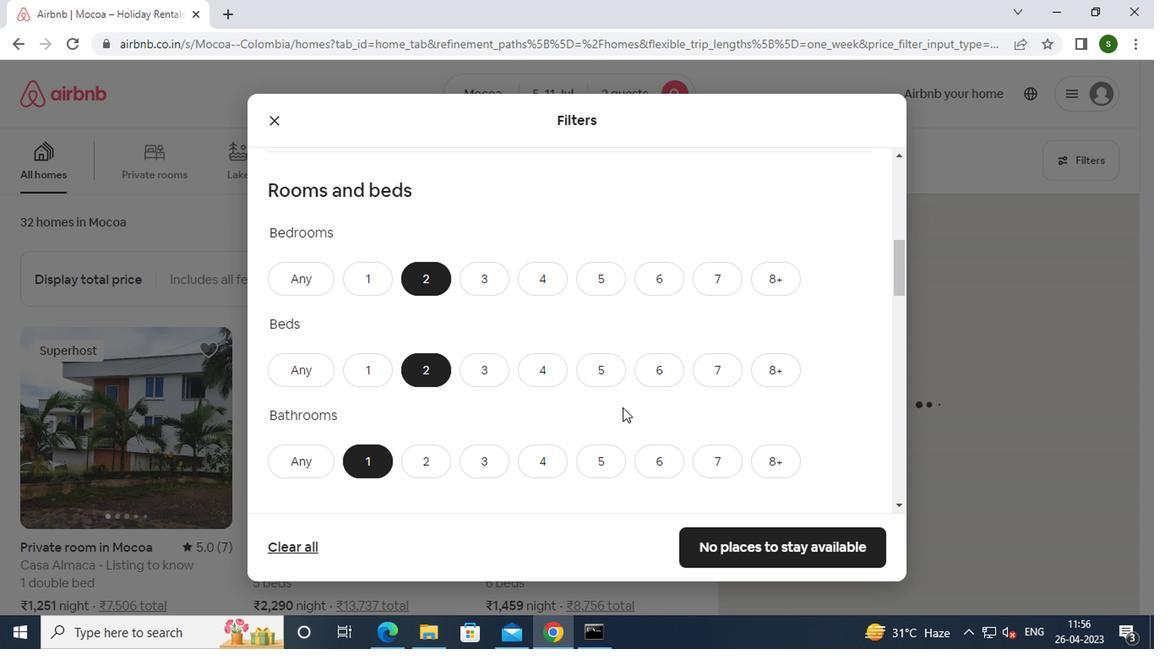 
Action: Mouse scrolled (619, 406) with delta (0, -1)
Screenshot: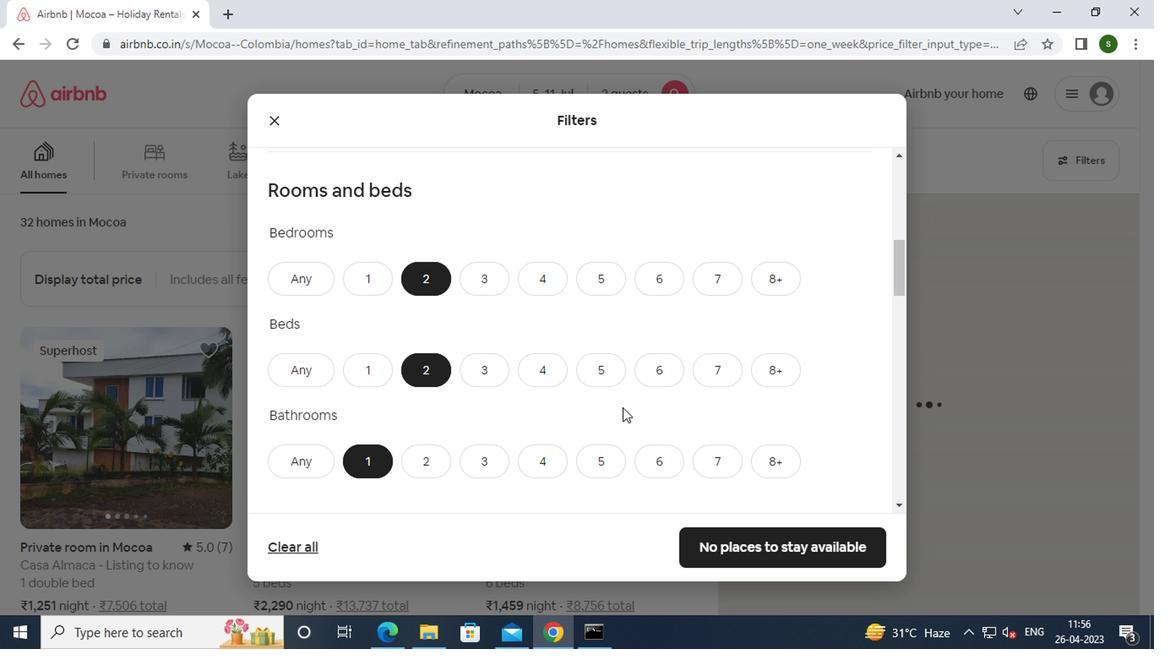 
Action: Mouse scrolled (619, 406) with delta (0, -1)
Screenshot: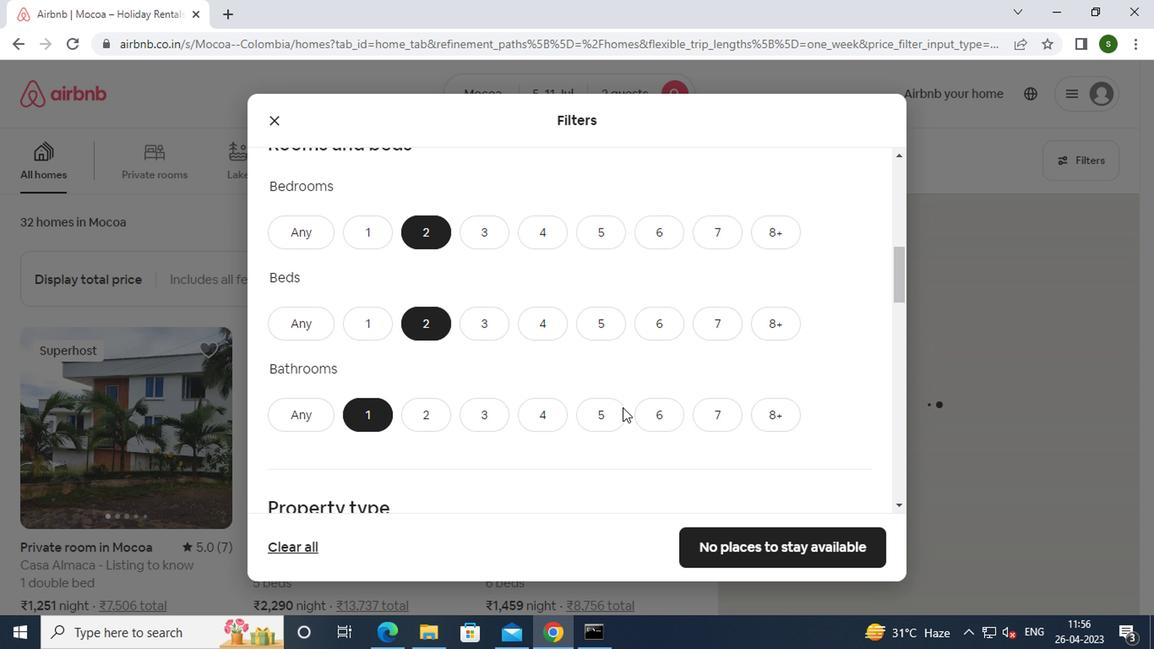
Action: Mouse moved to (327, 398)
Screenshot: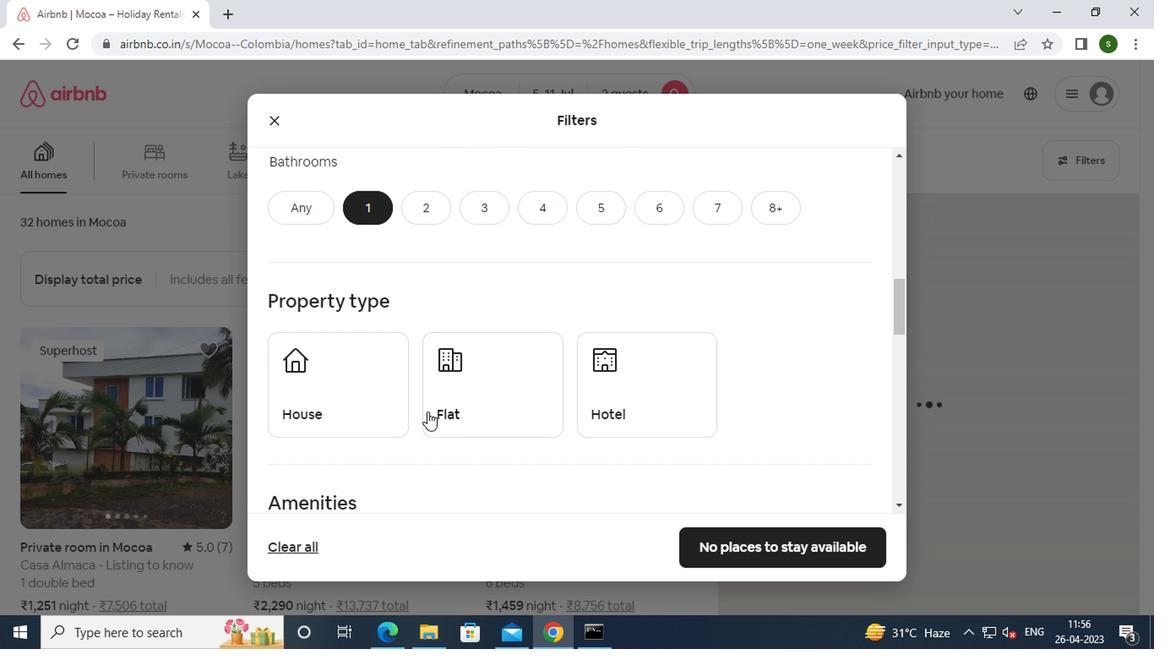 
Action: Mouse pressed left at (327, 398)
Screenshot: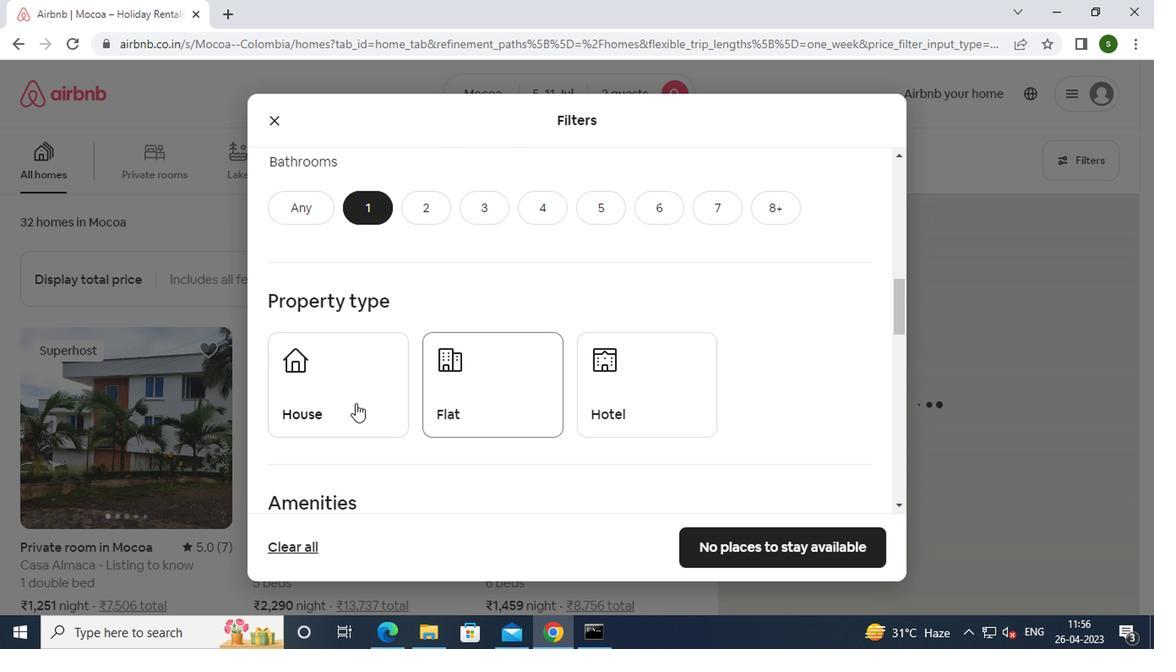 
Action: Mouse moved to (468, 386)
Screenshot: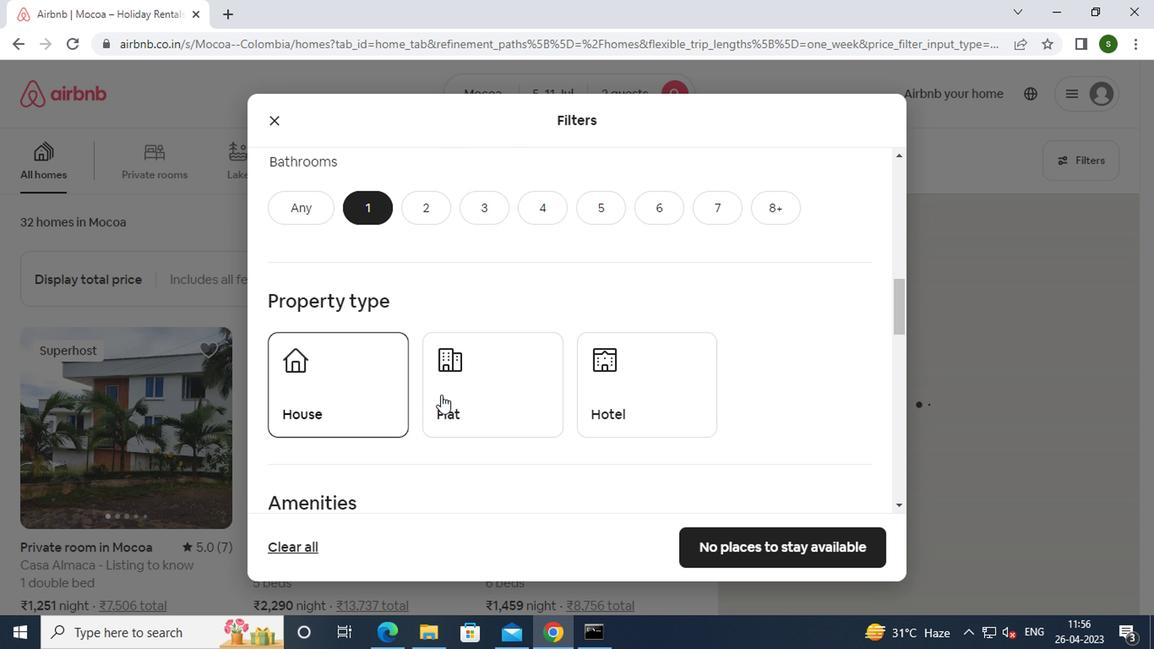 
Action: Mouse pressed left at (468, 386)
Screenshot: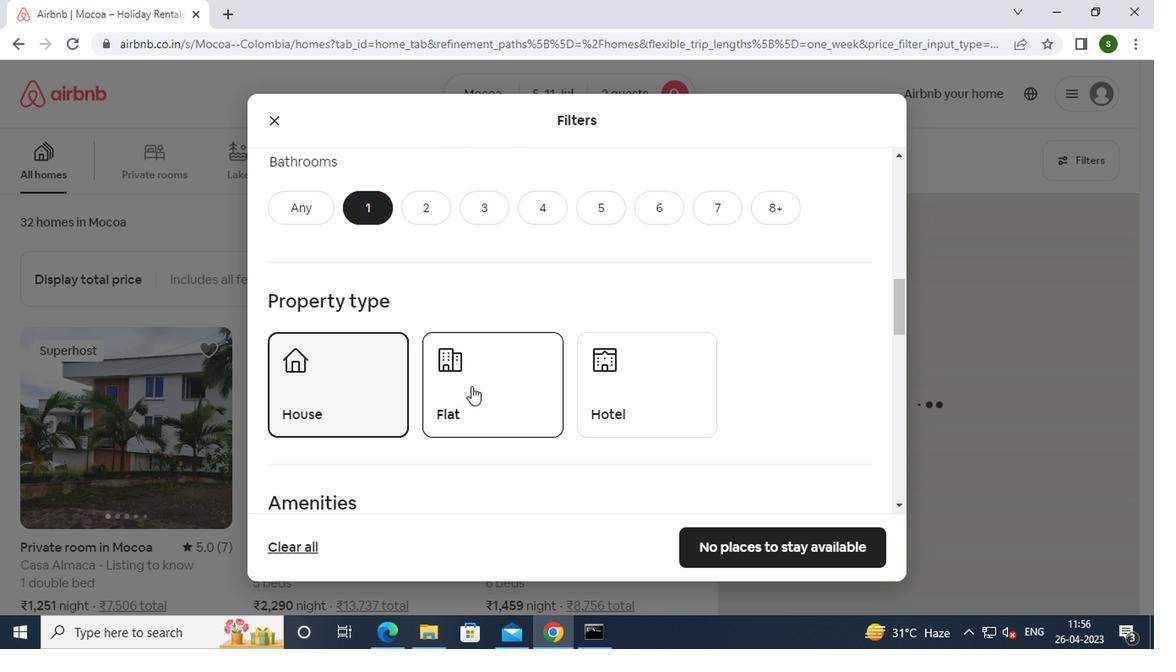 
Action: Mouse moved to (501, 388)
Screenshot: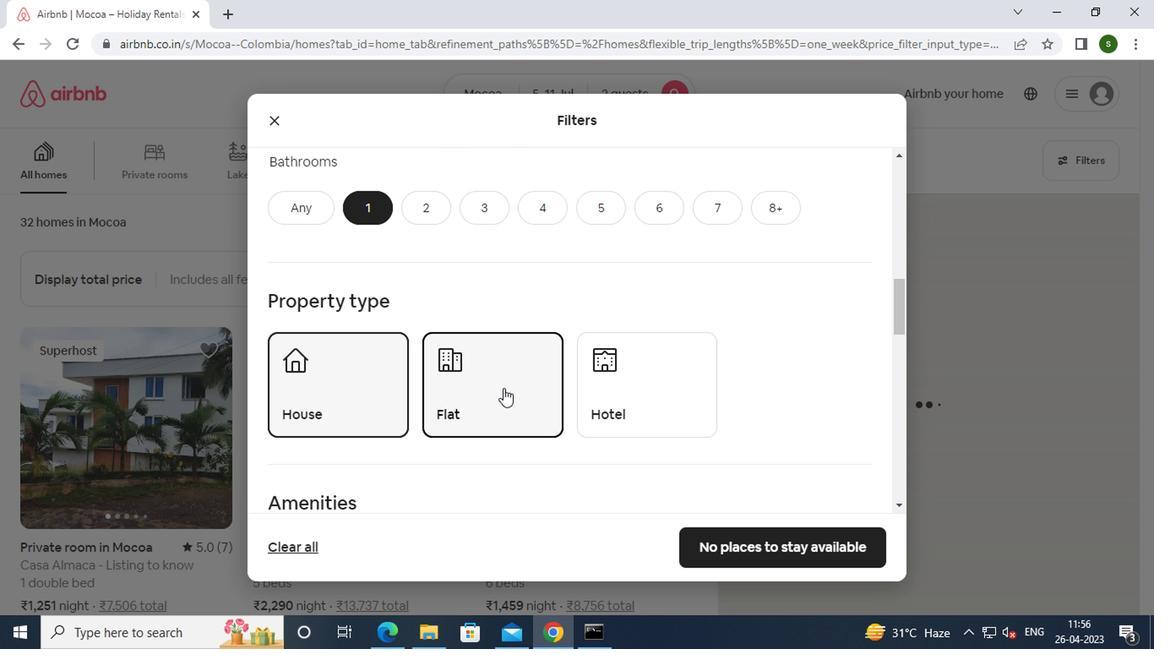 
Action: Mouse scrolled (501, 387) with delta (0, 0)
Screenshot: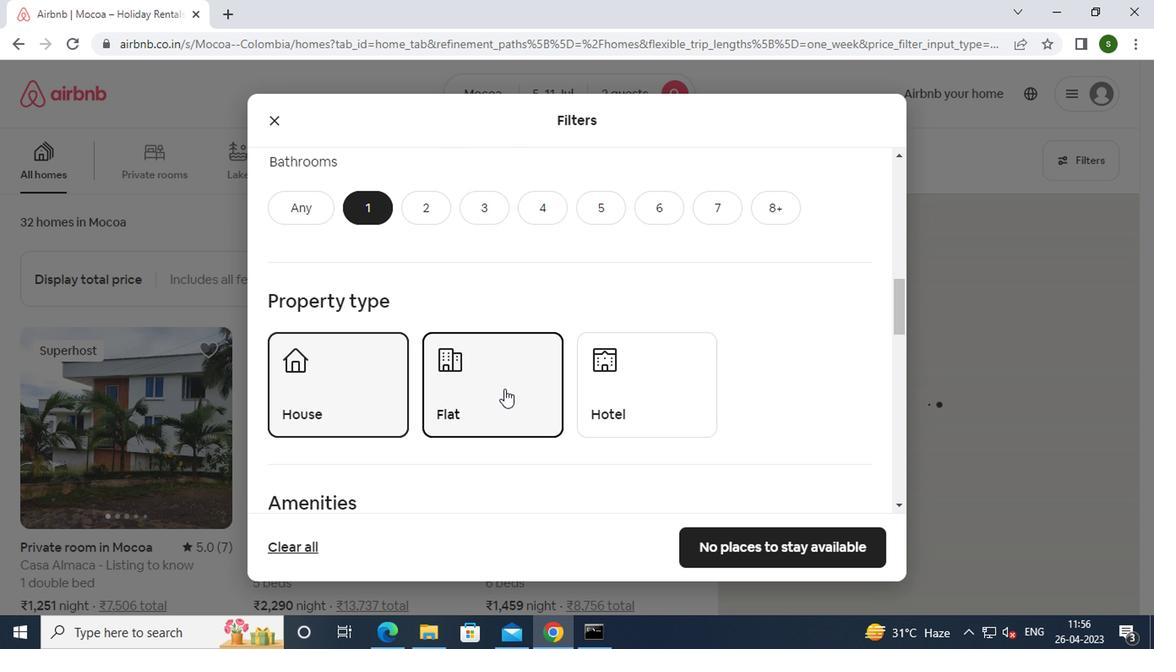 
Action: Mouse scrolled (501, 387) with delta (0, 0)
Screenshot: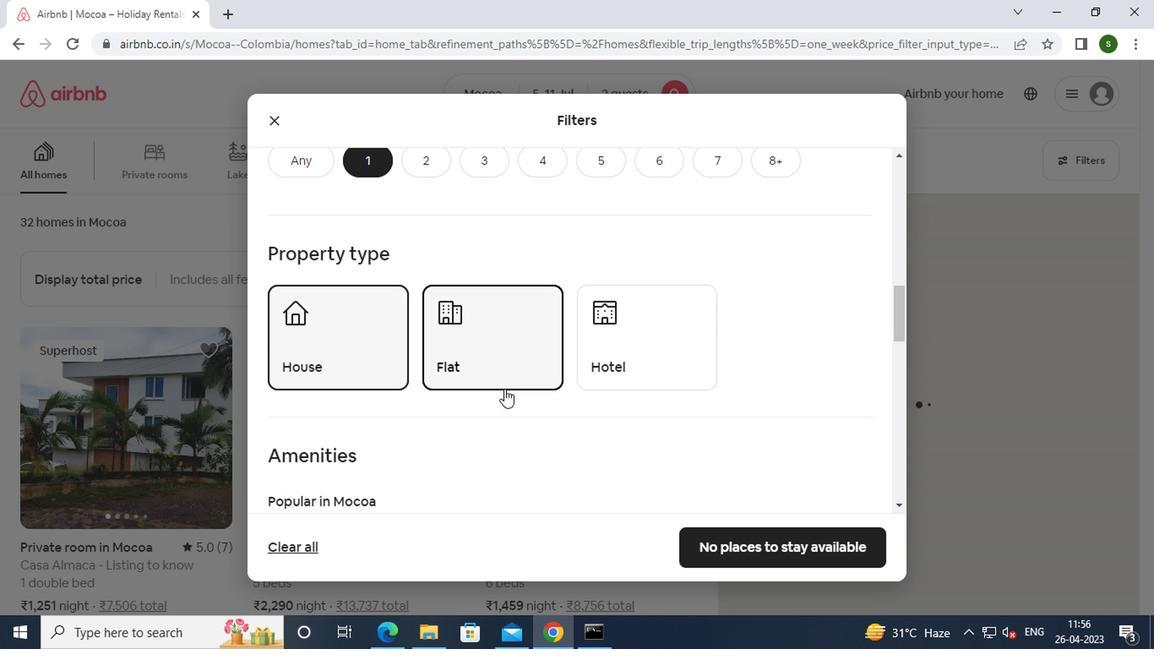 
Action: Mouse scrolled (501, 387) with delta (0, 0)
Screenshot: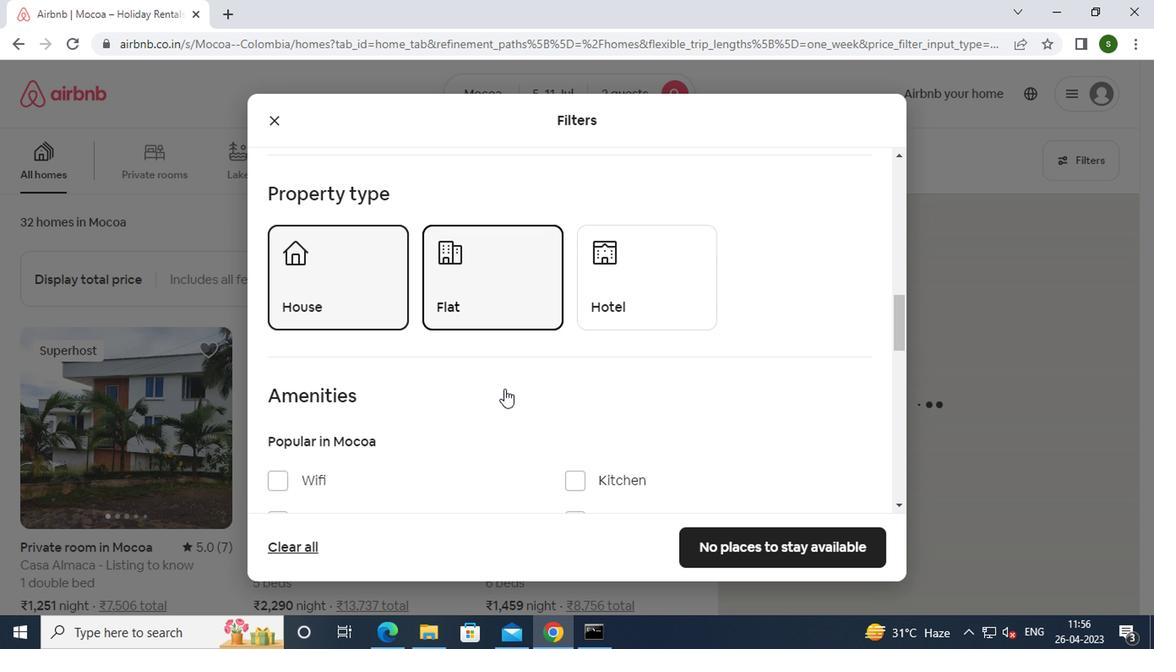 
Action: Mouse moved to (391, 372)
Screenshot: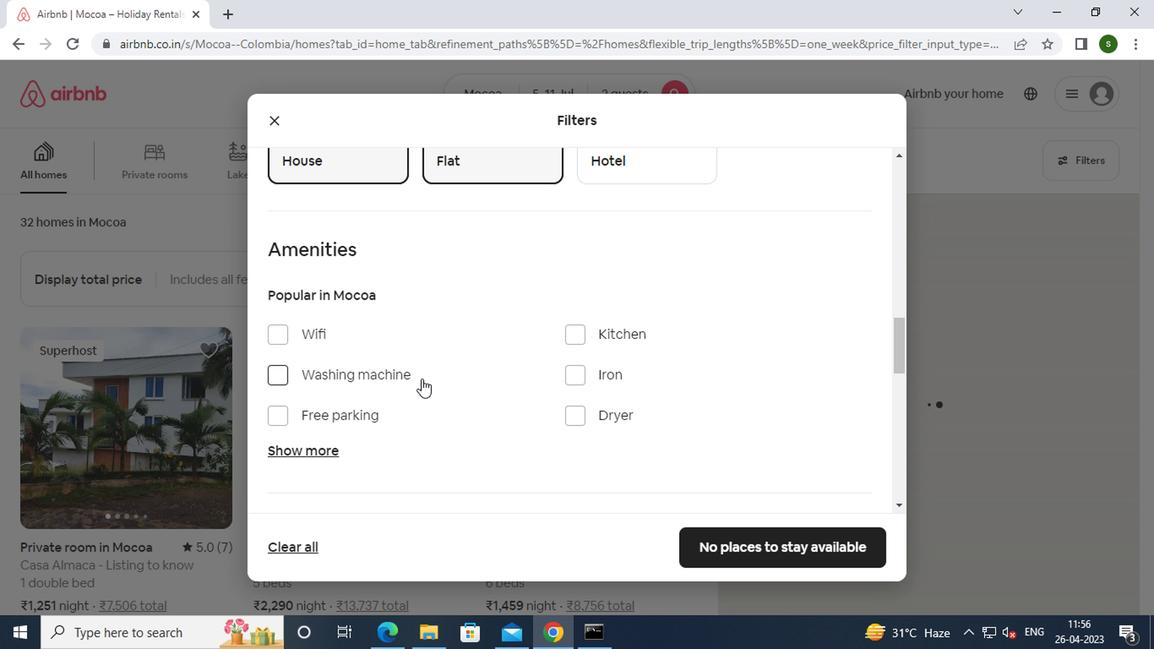 
Action: Mouse pressed left at (391, 372)
Screenshot: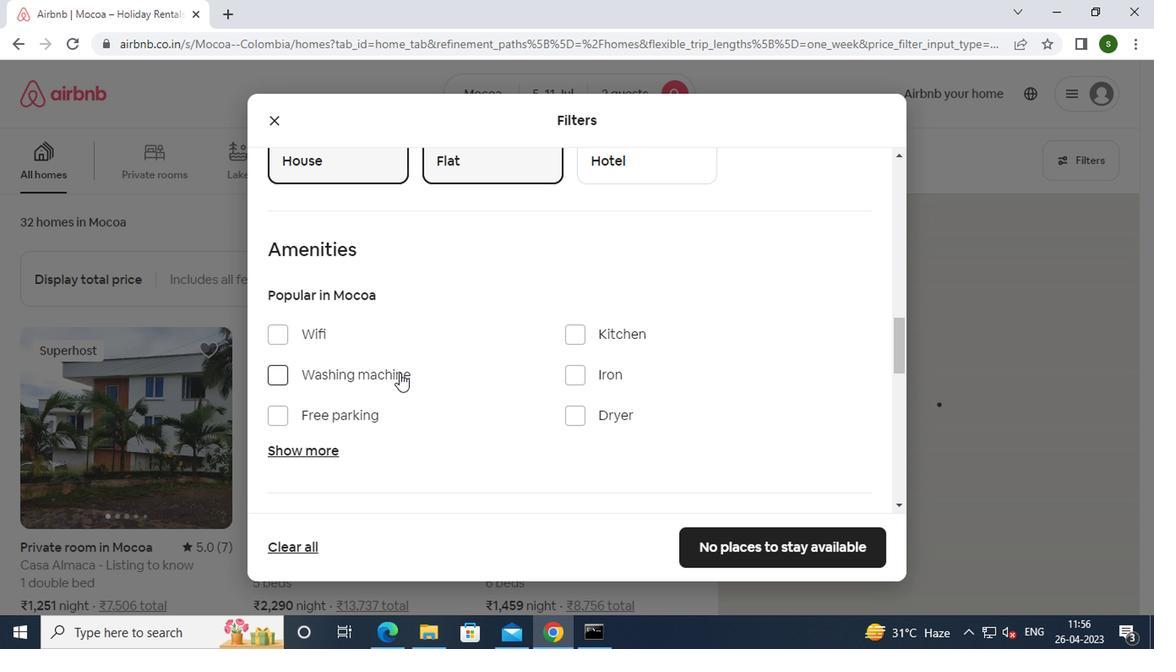 
Action: Mouse moved to (637, 387)
Screenshot: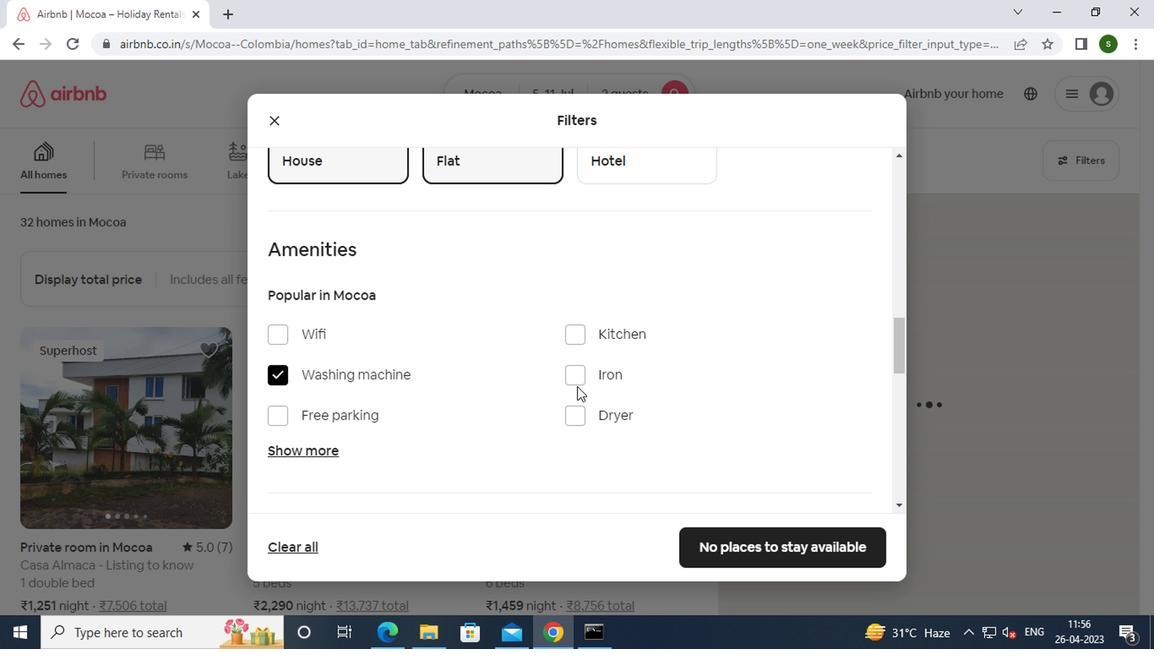 
Action: Mouse scrolled (637, 386) with delta (0, -1)
Screenshot: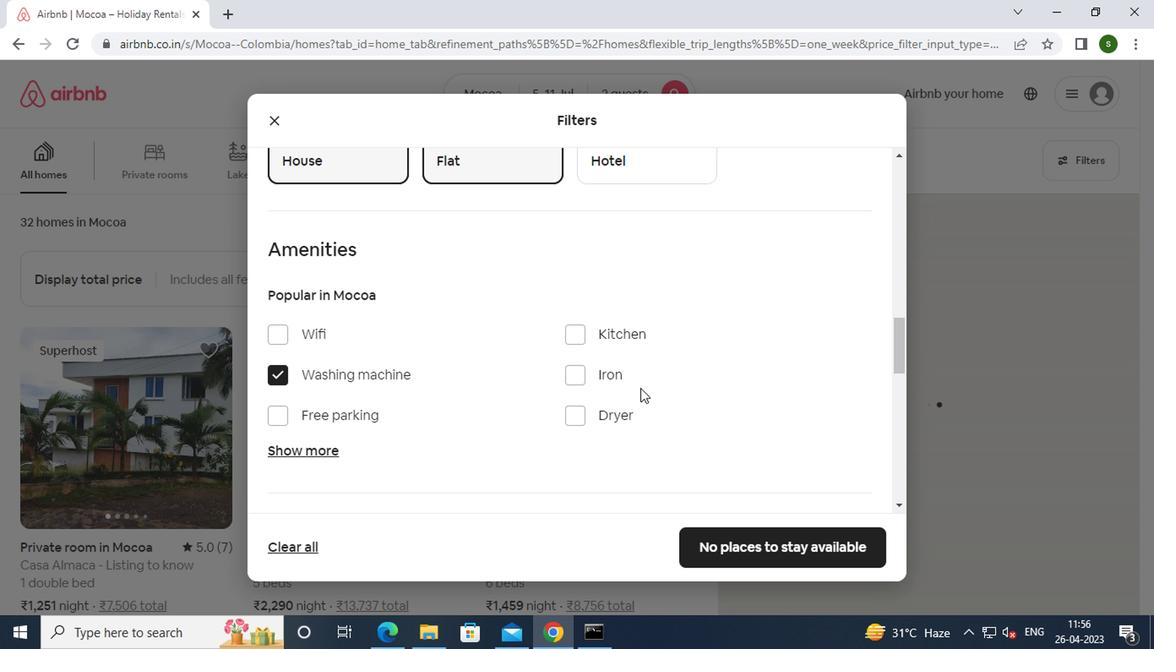 
Action: Mouse scrolled (637, 386) with delta (0, -1)
Screenshot: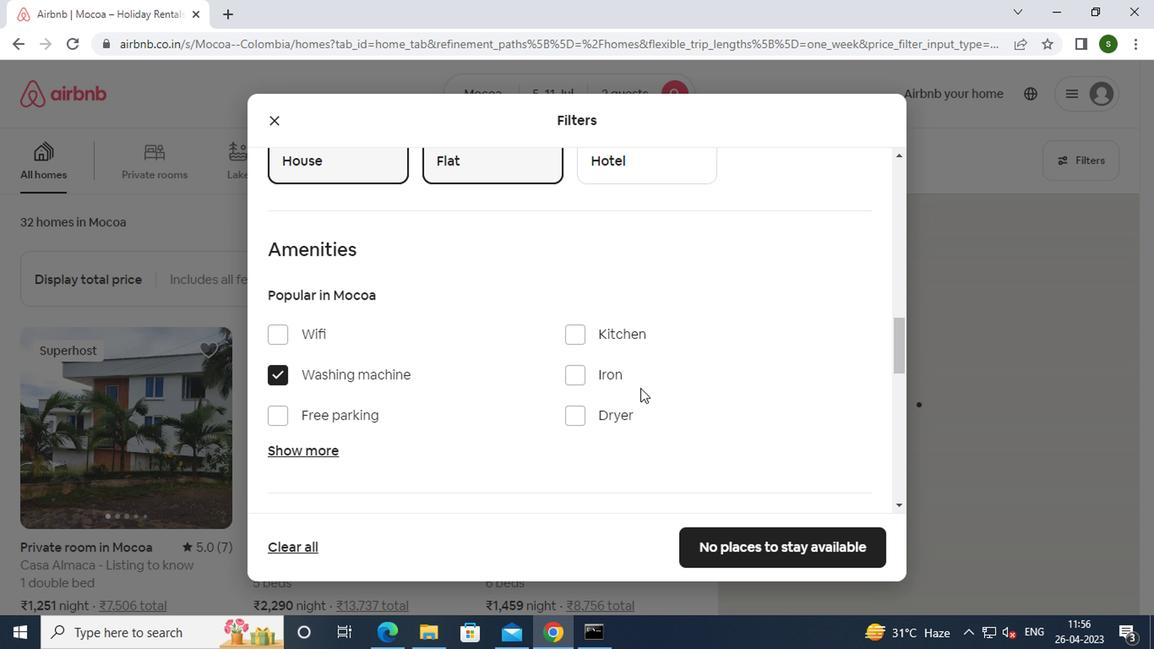 
Action: Mouse scrolled (637, 386) with delta (0, -1)
Screenshot: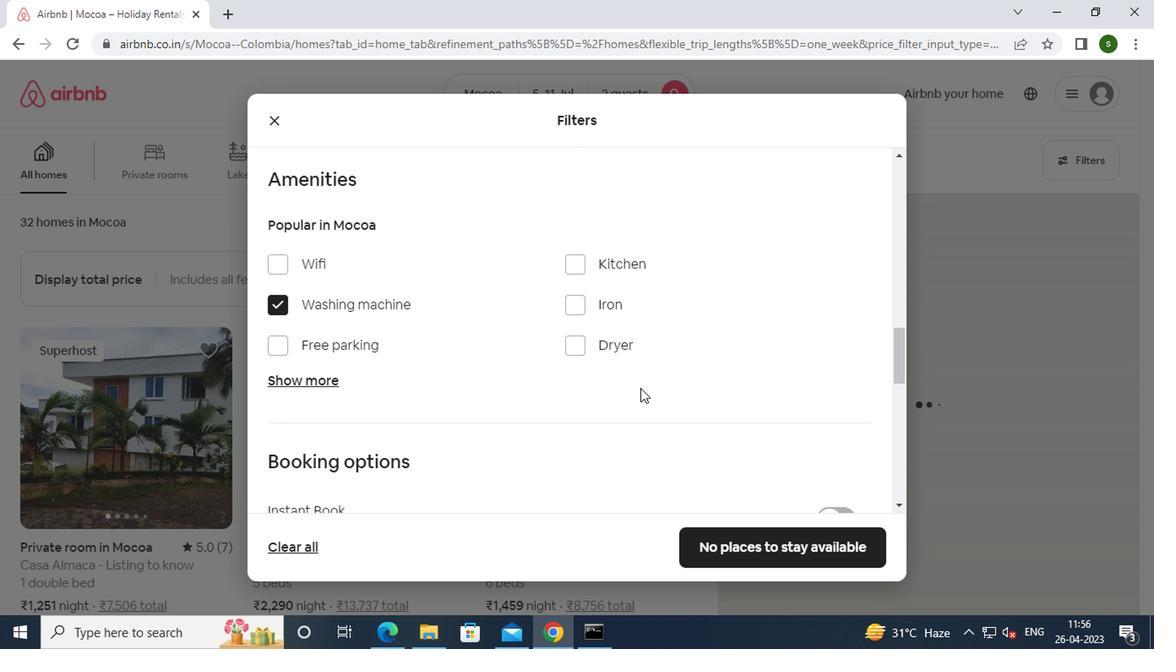 
Action: Mouse moved to (823, 401)
Screenshot: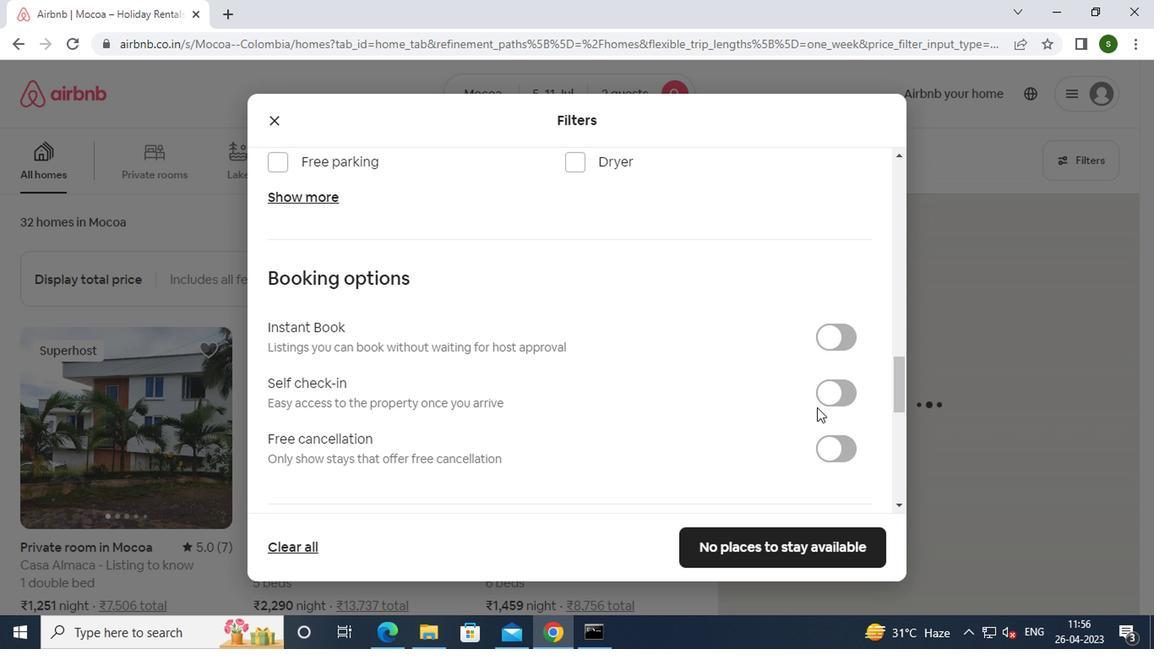 
Action: Mouse pressed left at (823, 401)
Screenshot: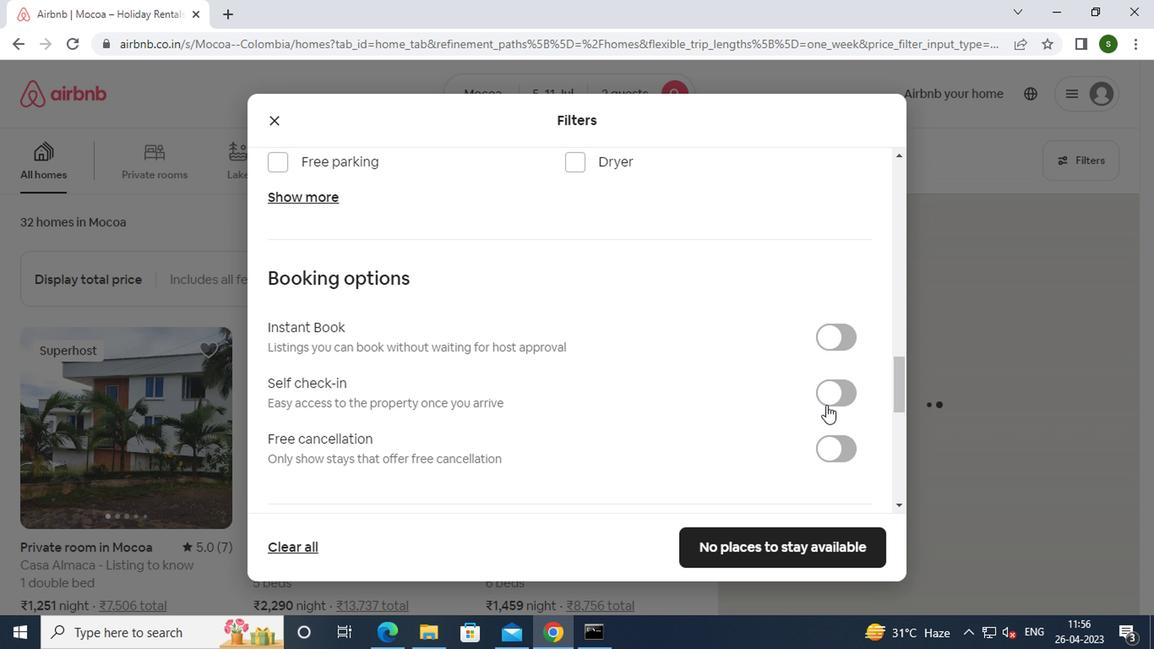 
Action: Mouse moved to (750, 392)
Screenshot: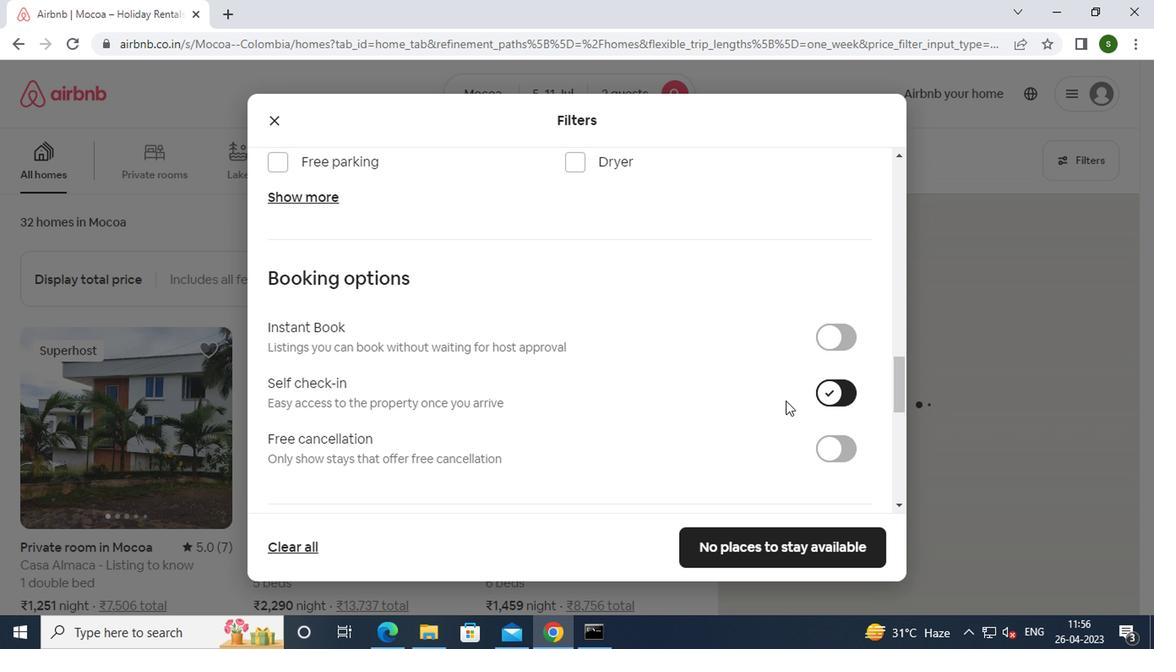 
Action: Mouse scrolled (750, 390) with delta (0, -1)
Screenshot: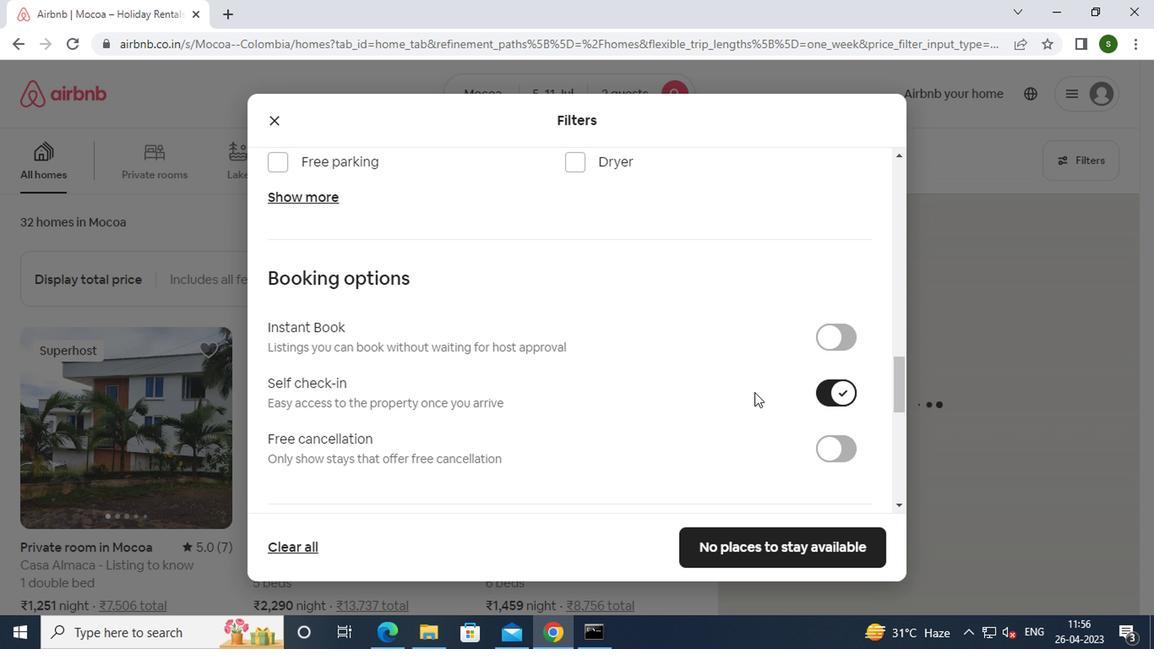 
Action: Mouse scrolled (750, 390) with delta (0, -1)
Screenshot: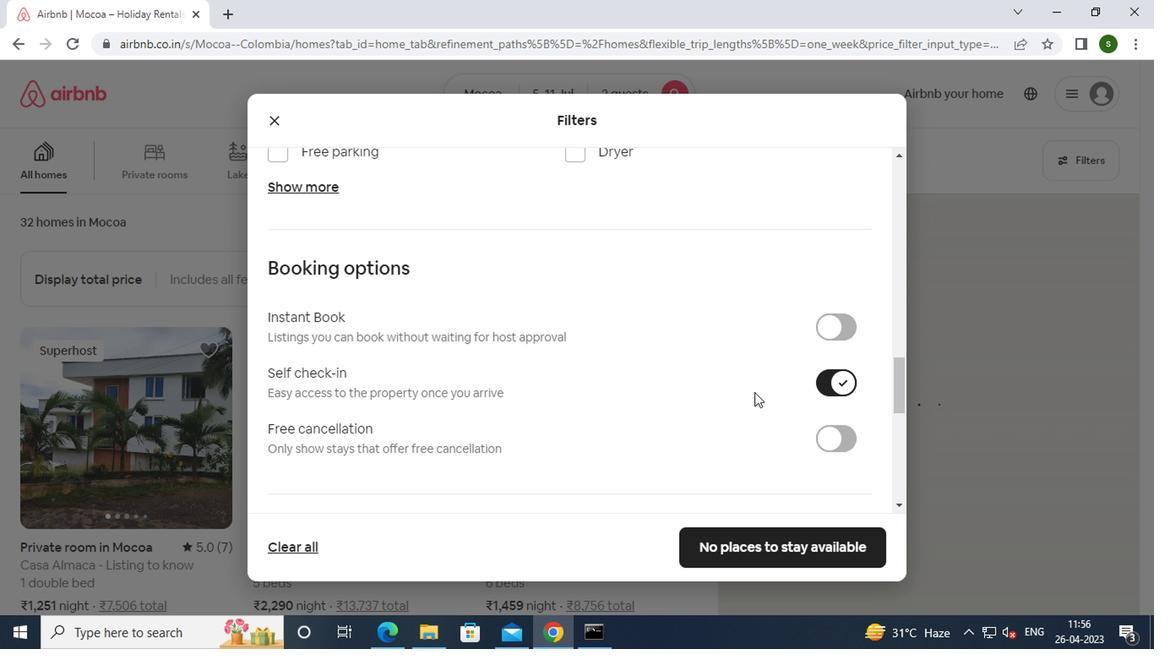 
Action: Mouse scrolled (750, 390) with delta (0, -1)
Screenshot: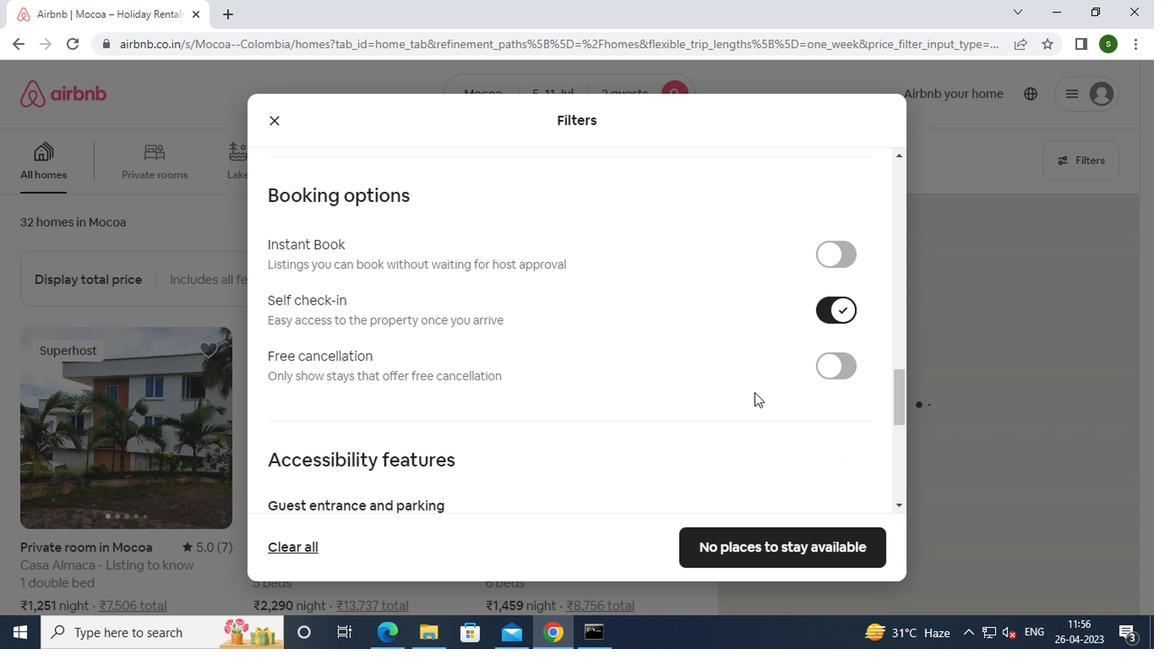 
Action: Mouse scrolled (750, 390) with delta (0, -1)
Screenshot: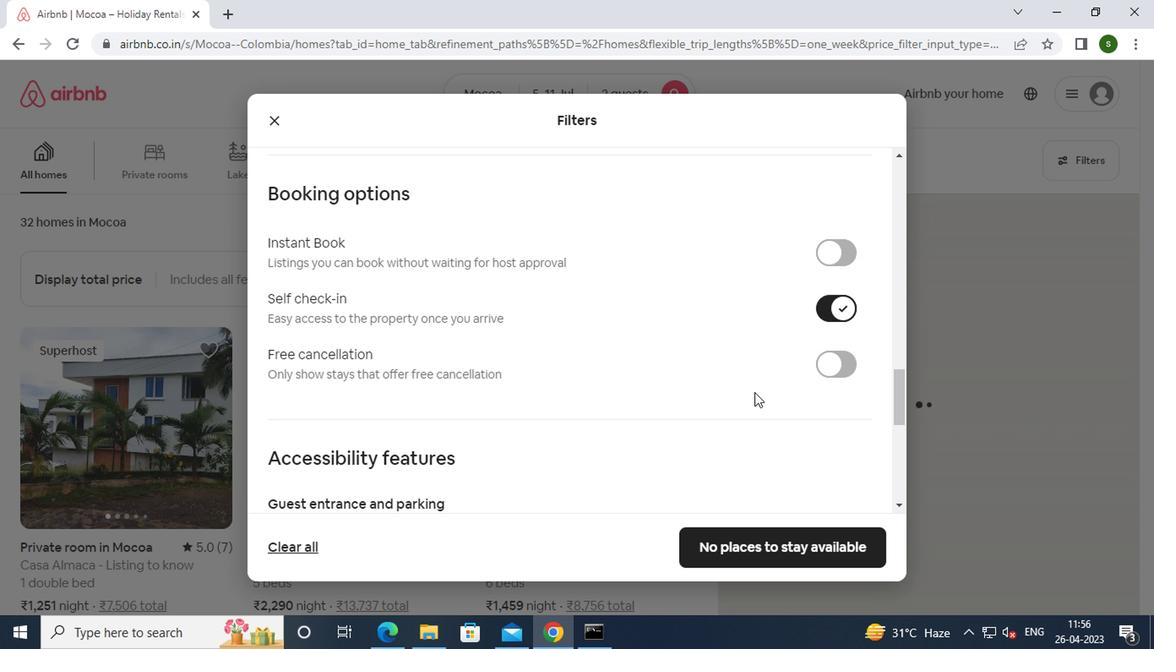 
Action: Mouse scrolled (750, 390) with delta (0, -1)
Screenshot: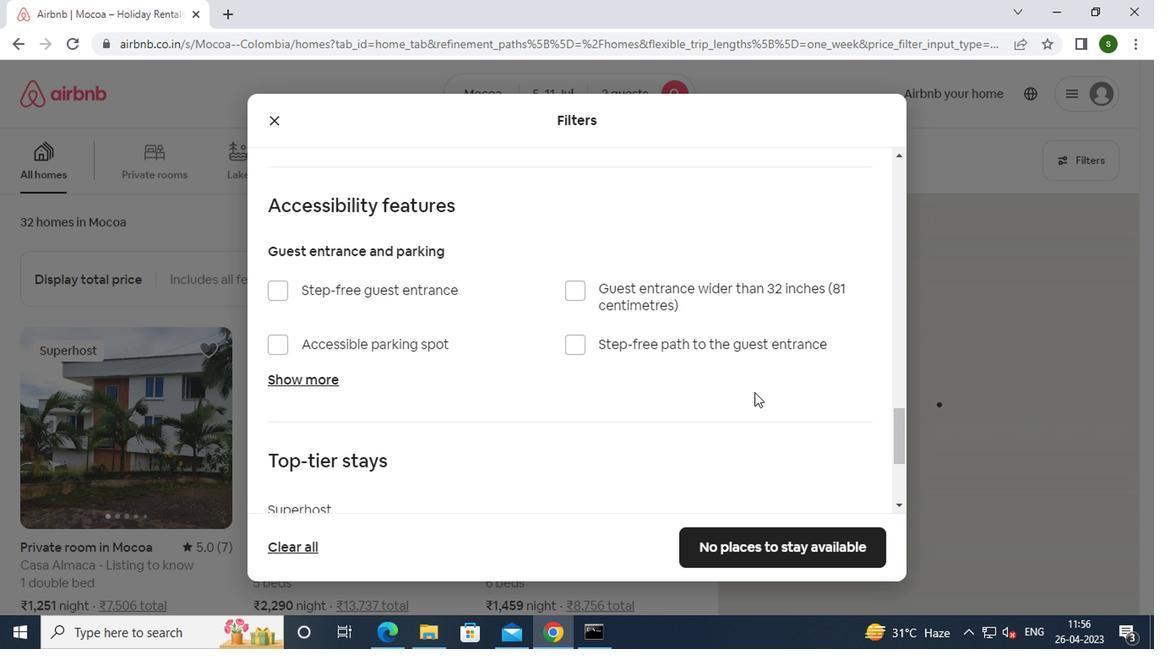 
Action: Mouse scrolled (750, 390) with delta (0, -1)
Screenshot: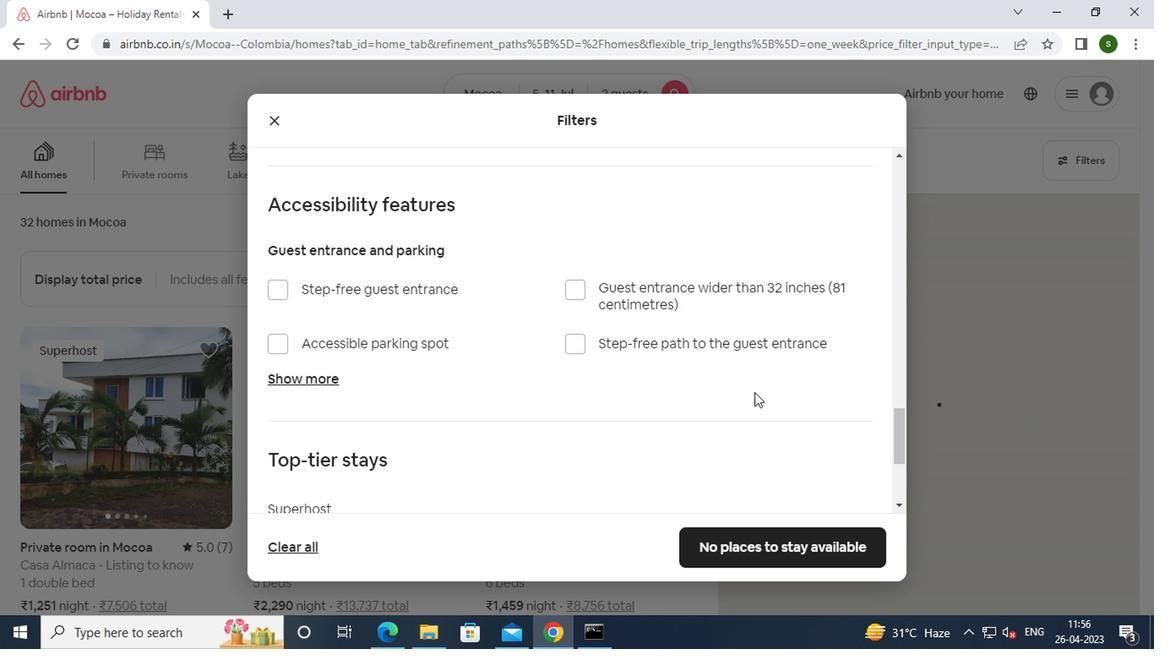 
Action: Mouse moved to (750, 392)
Screenshot: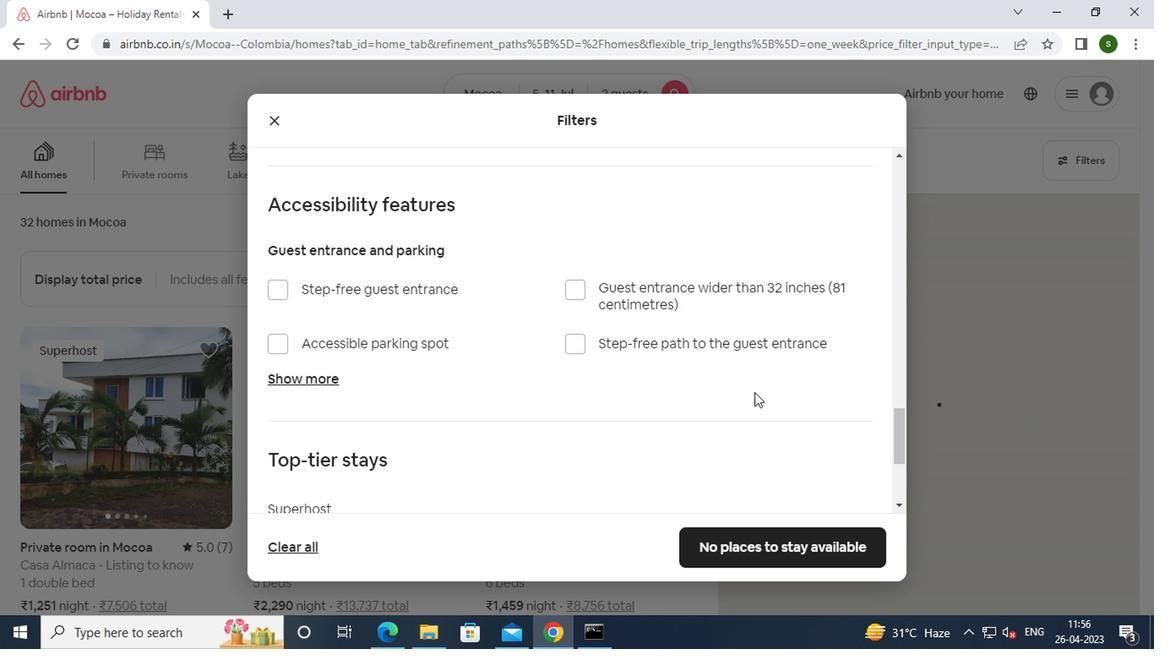 
Action: Mouse scrolled (750, 390) with delta (0, -1)
Screenshot: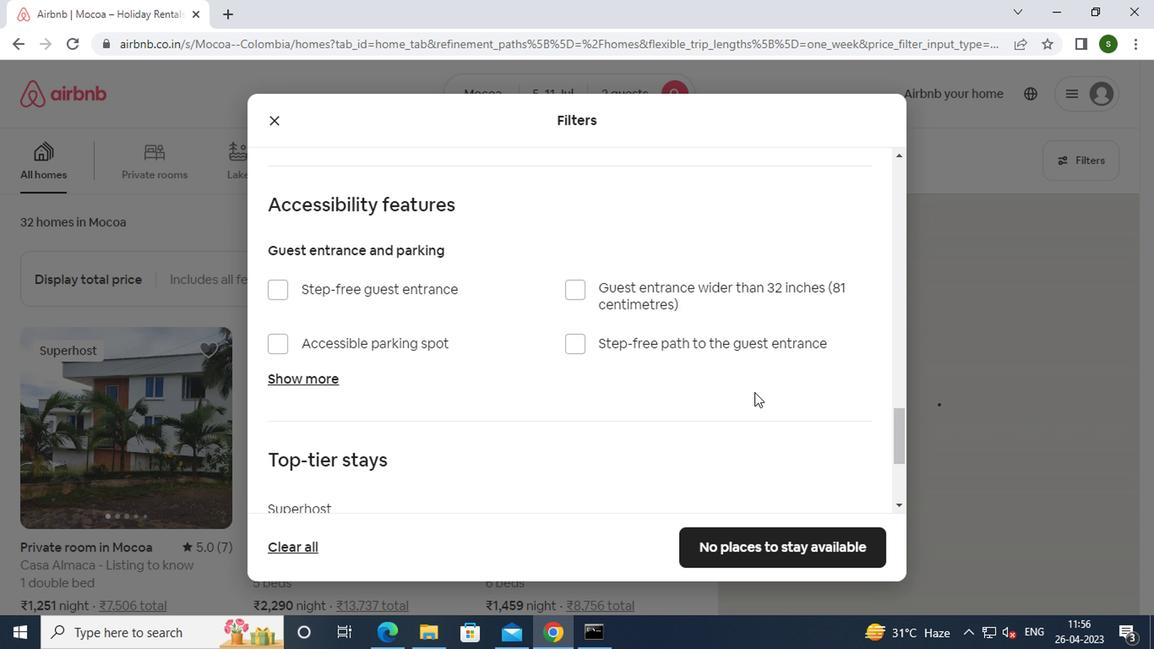 
Action: Mouse scrolled (750, 390) with delta (0, -1)
Screenshot: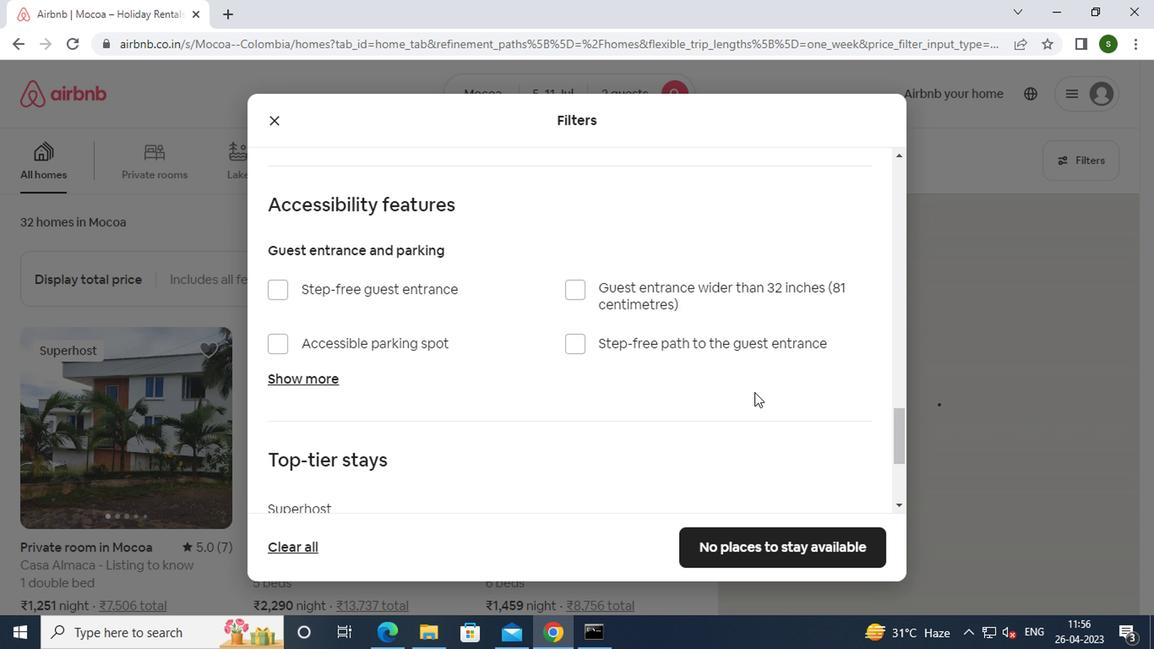 
Action: Mouse scrolled (750, 390) with delta (0, -1)
Screenshot: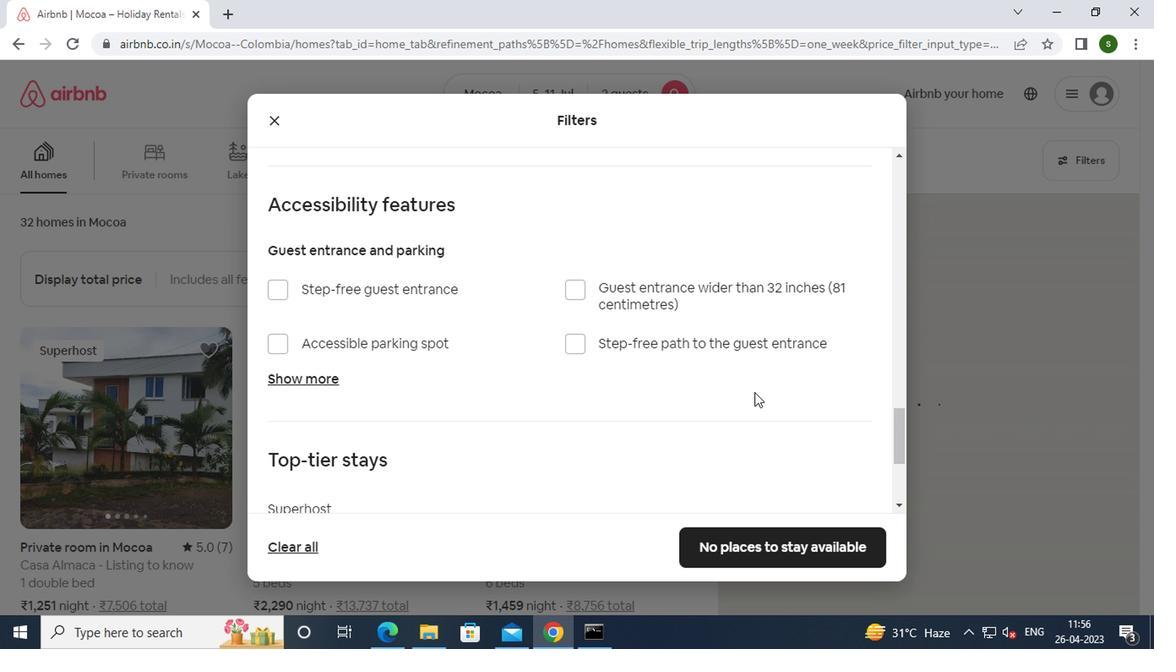 
Action: Mouse moved to (749, 392)
Screenshot: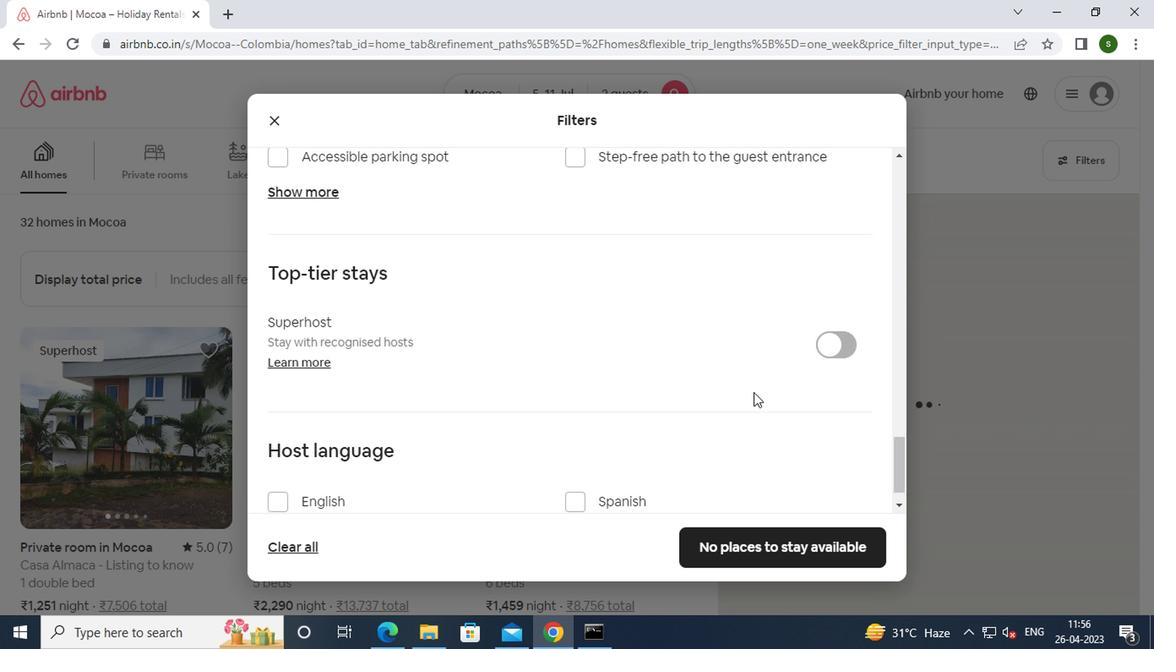 
Action: Mouse scrolled (749, 390) with delta (0, -1)
Screenshot: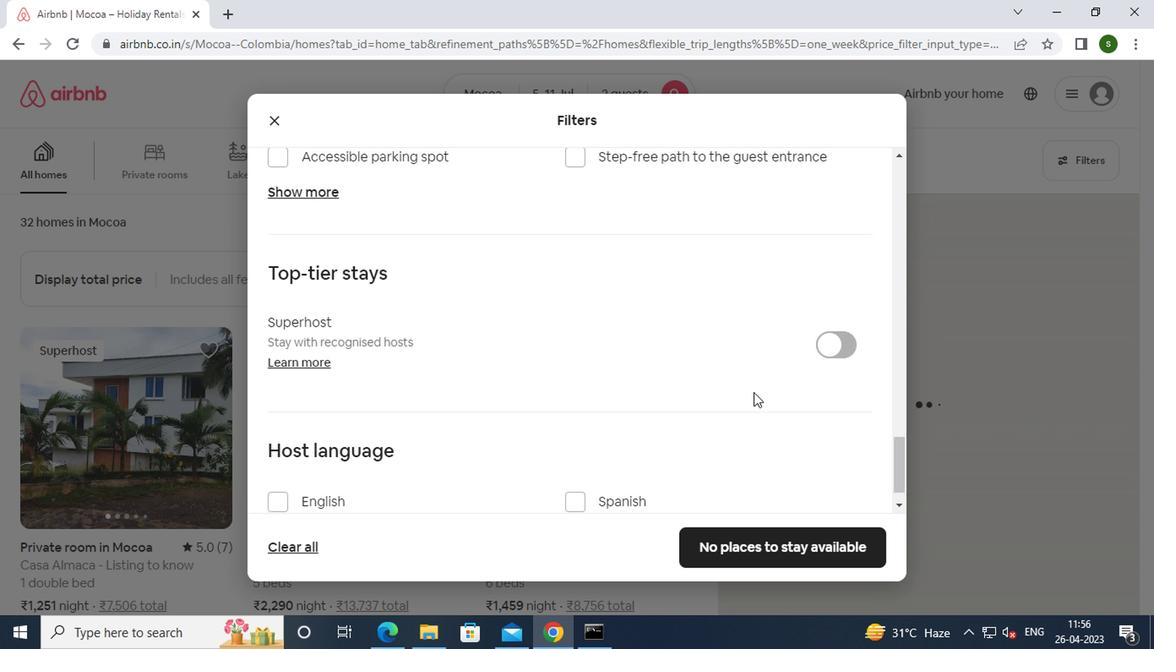 
Action: Mouse moved to (748, 392)
Screenshot: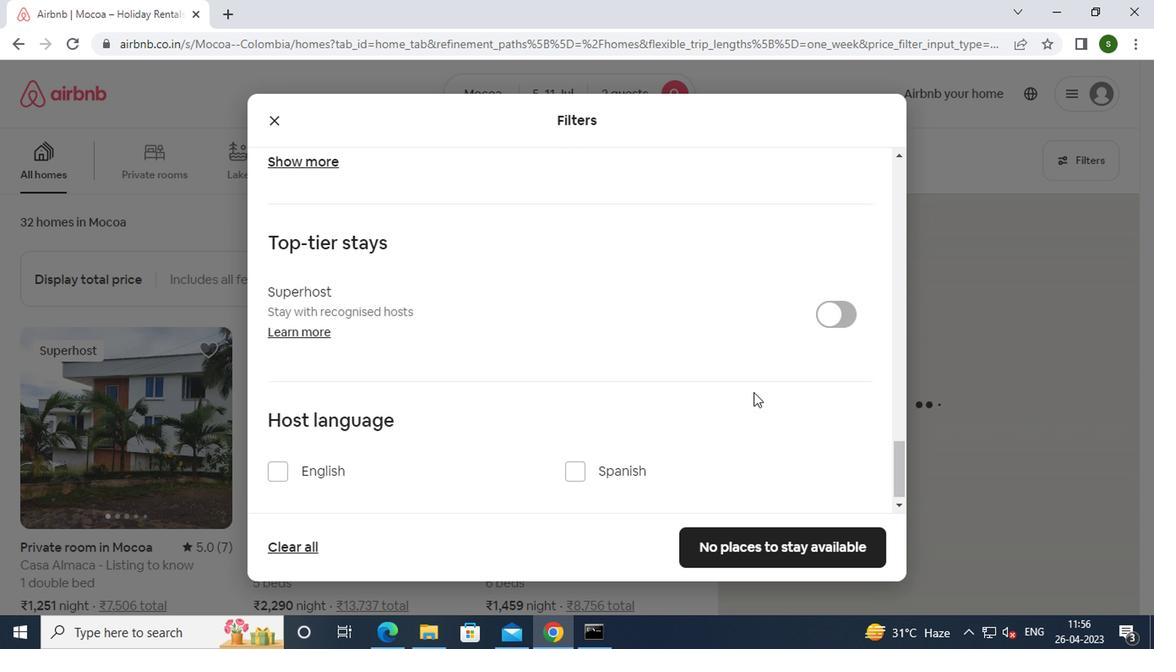 
Action: Mouse scrolled (748, 390) with delta (0, -1)
Screenshot: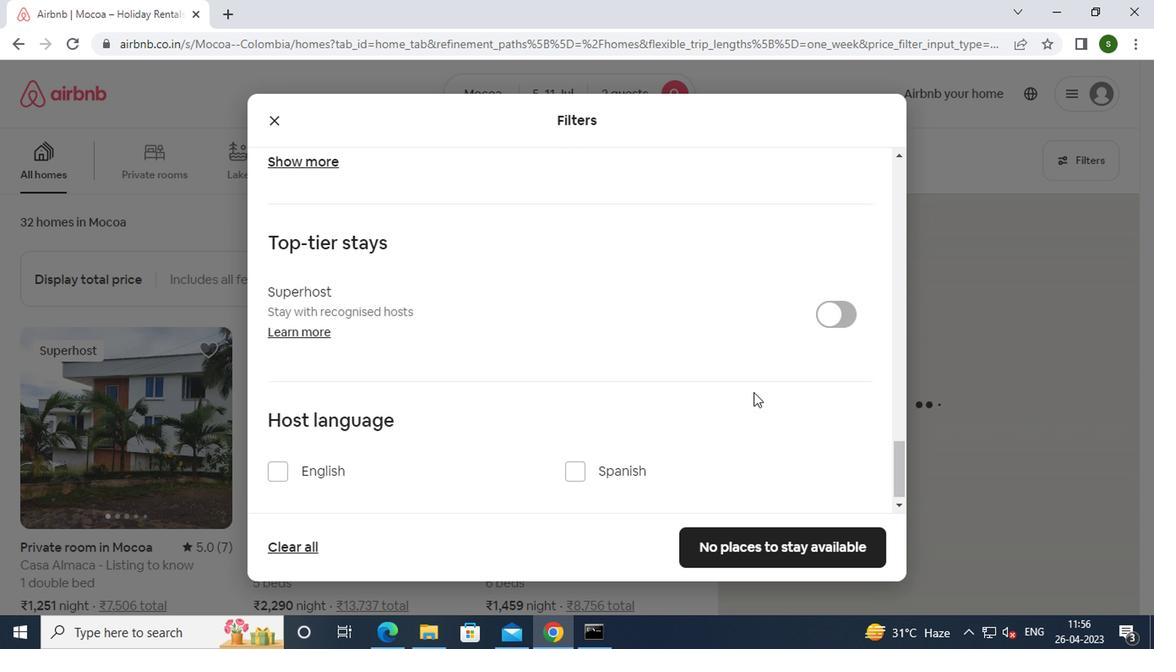 
Action: Mouse scrolled (748, 390) with delta (0, -1)
Screenshot: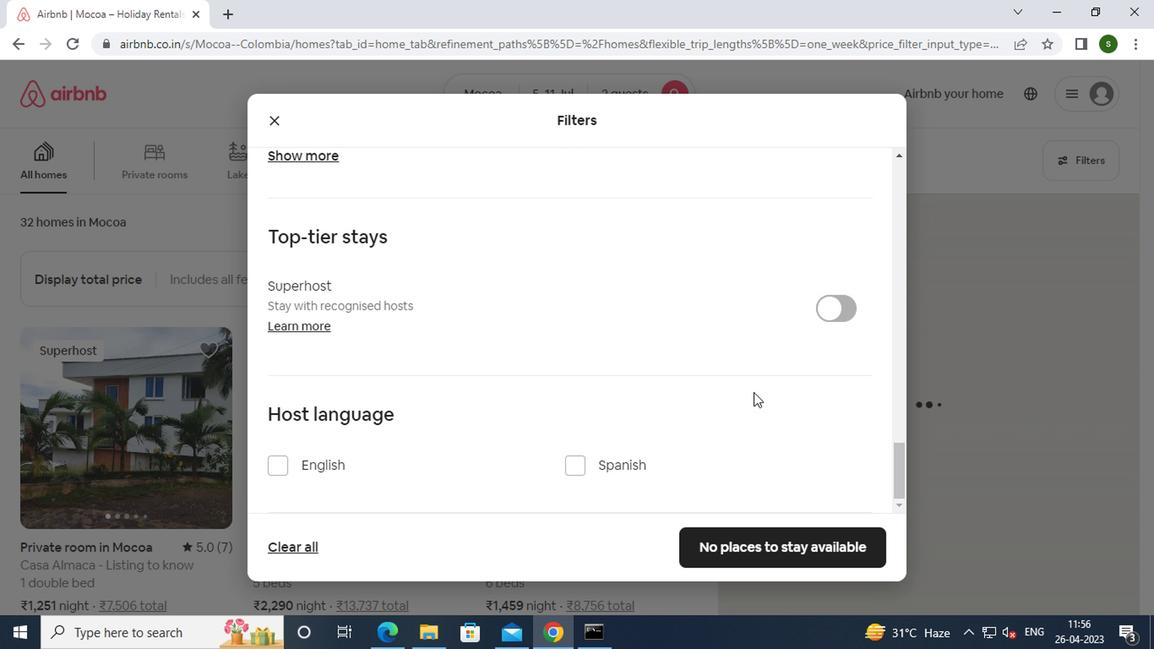 
Action: Mouse scrolled (748, 390) with delta (0, -1)
Screenshot: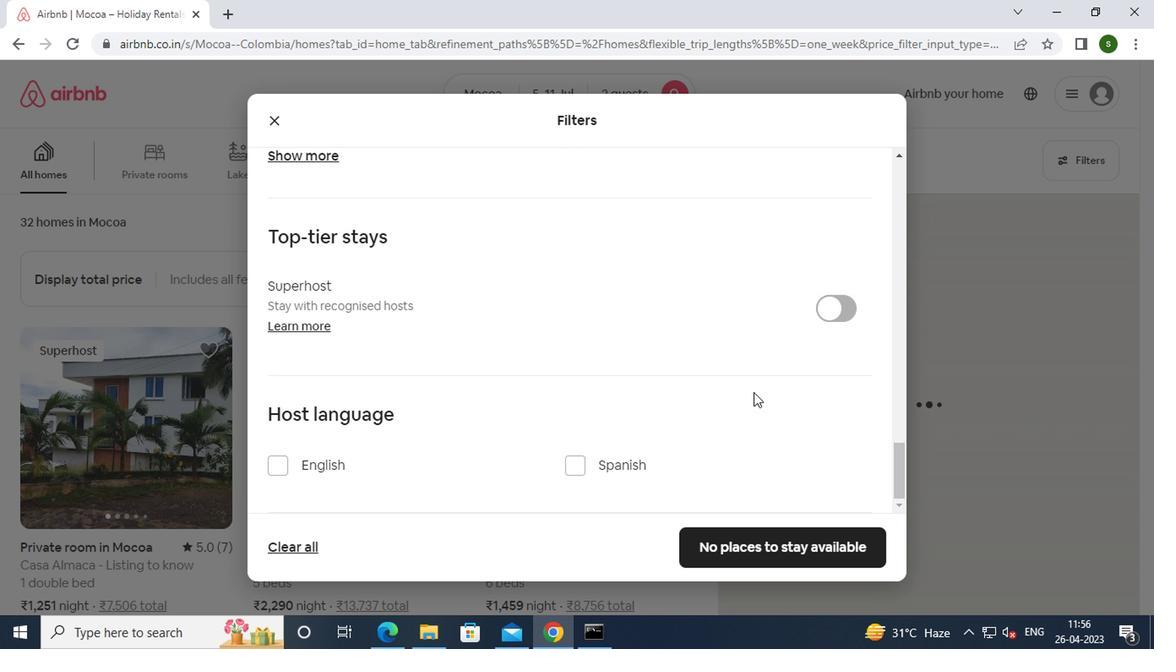
Action: Mouse moved to (319, 466)
Screenshot: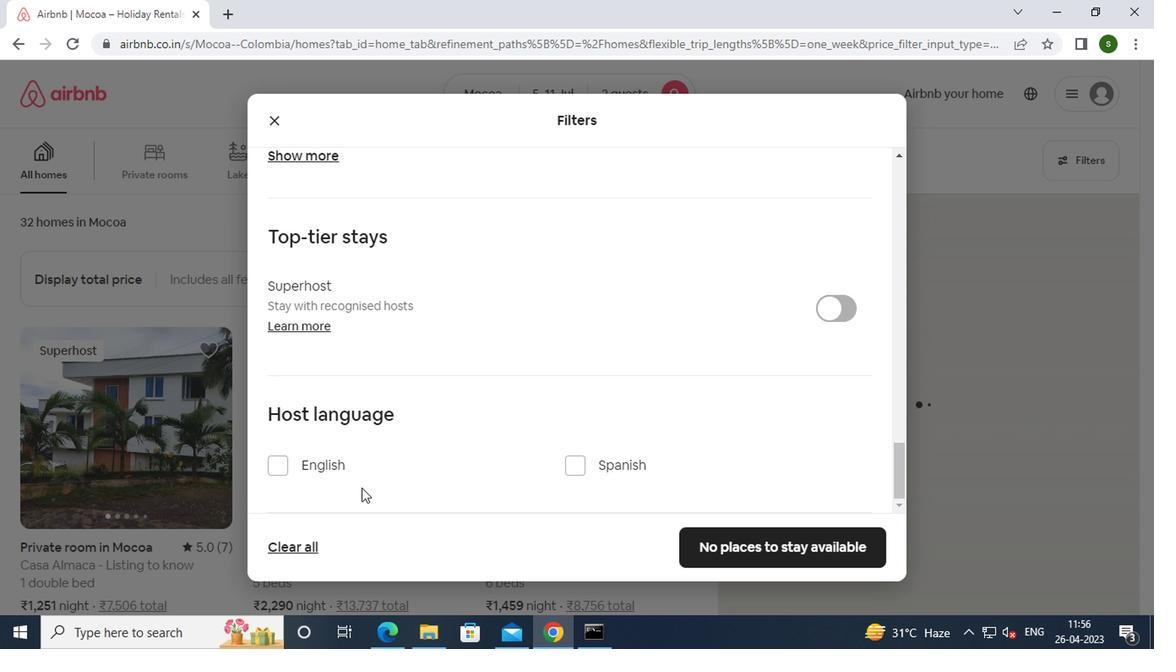 
Action: Mouse pressed left at (319, 466)
Screenshot: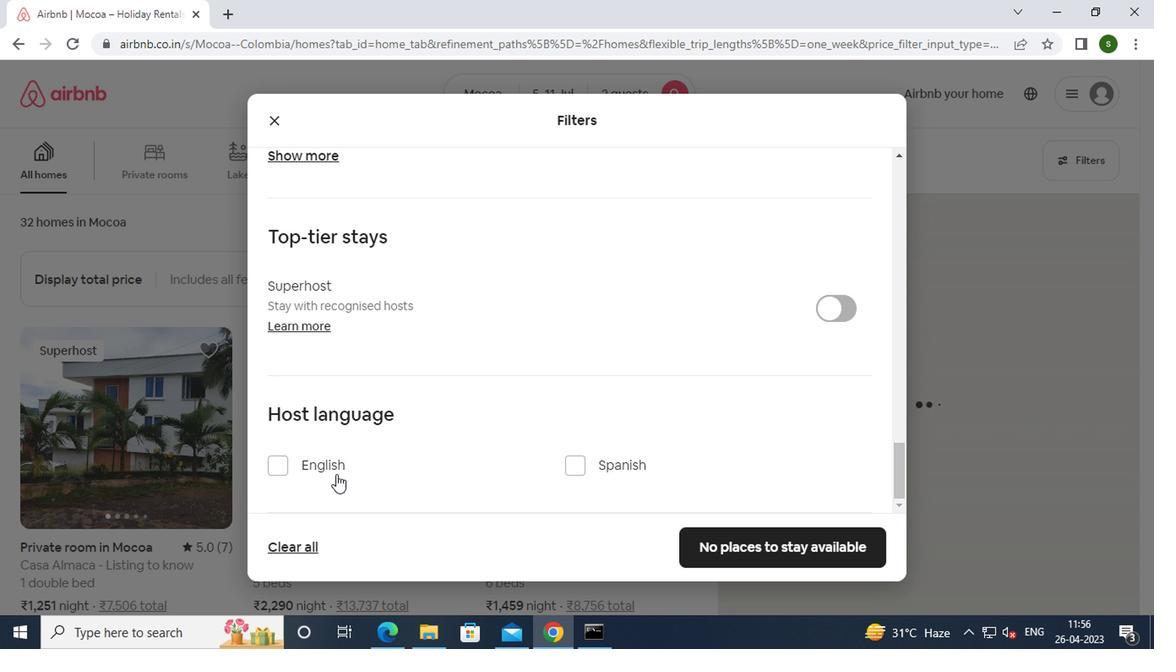 
Action: Mouse moved to (741, 544)
Screenshot: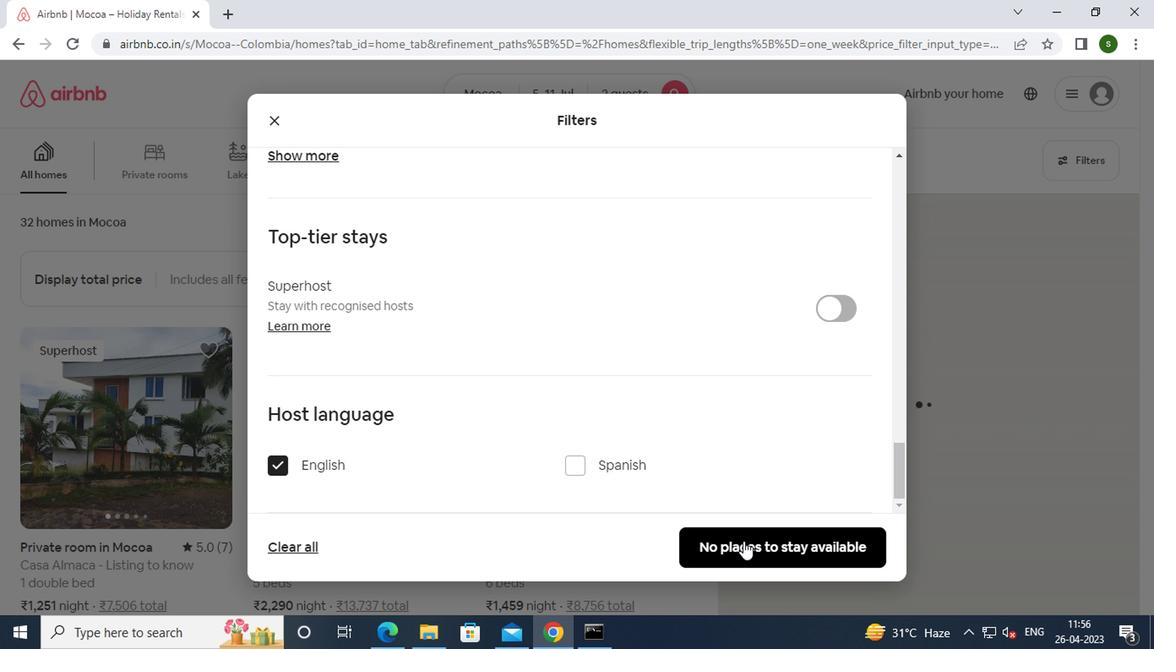 
Action: Mouse pressed left at (741, 544)
Screenshot: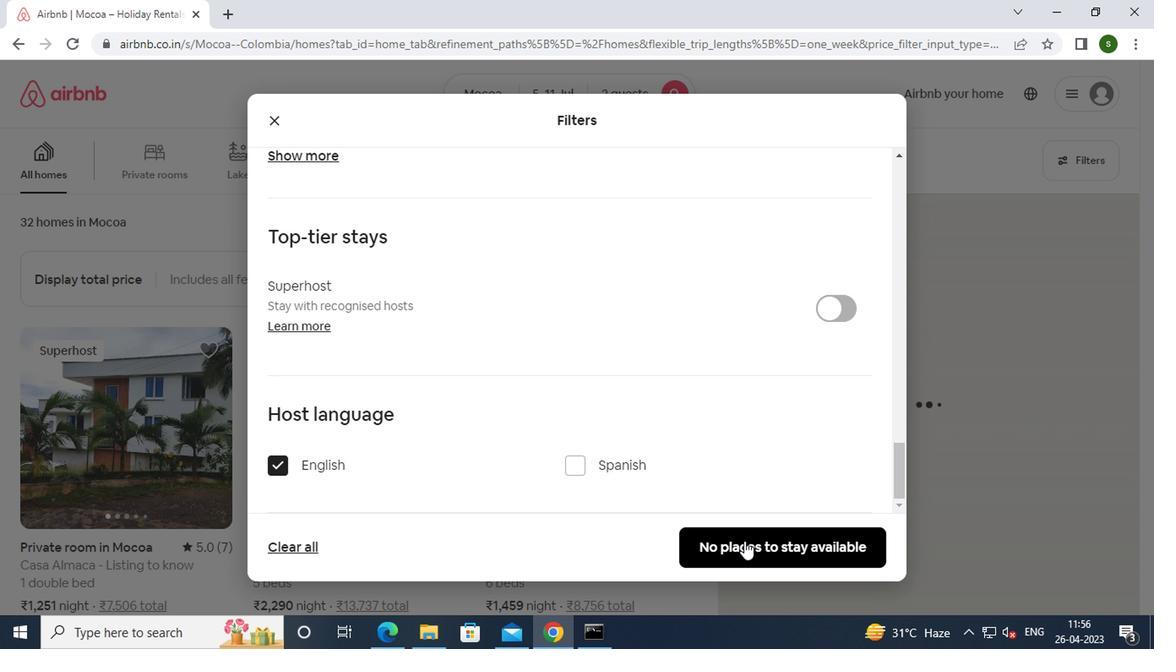 
